 Task: Find a house in Chimichagua, Colombia, for 2 guests from 2nd to 6th September, with self check-in and a price range of 2495 to 20000.
Action: Mouse moved to (422, 136)
Screenshot: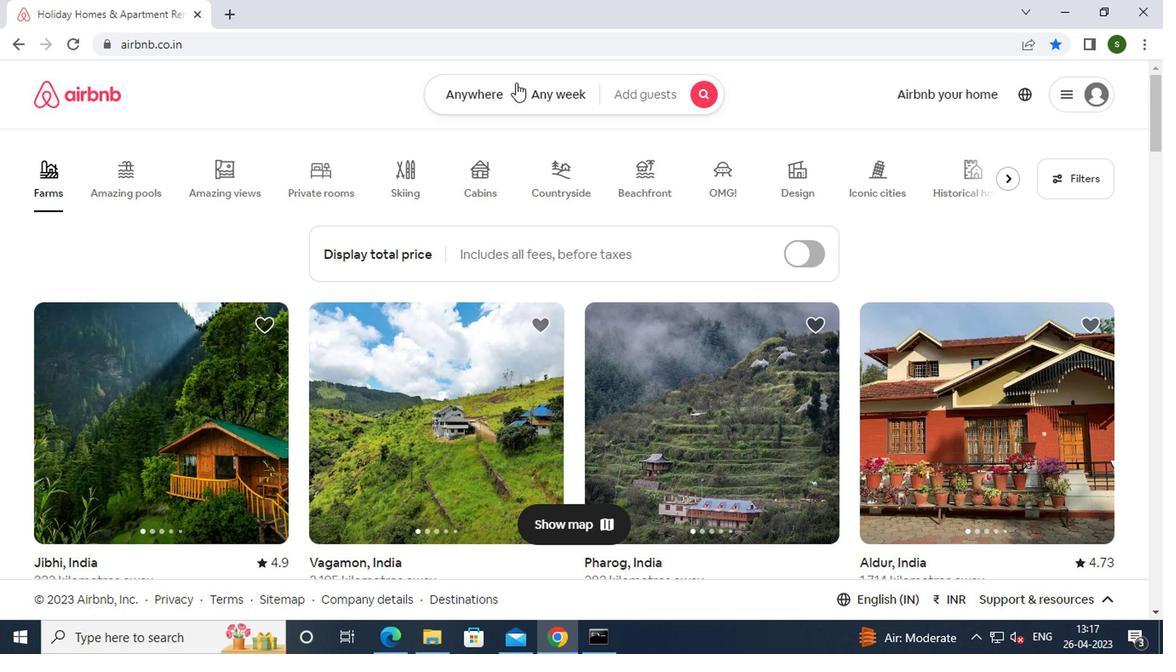 
Action: Mouse pressed left at (422, 136)
Screenshot: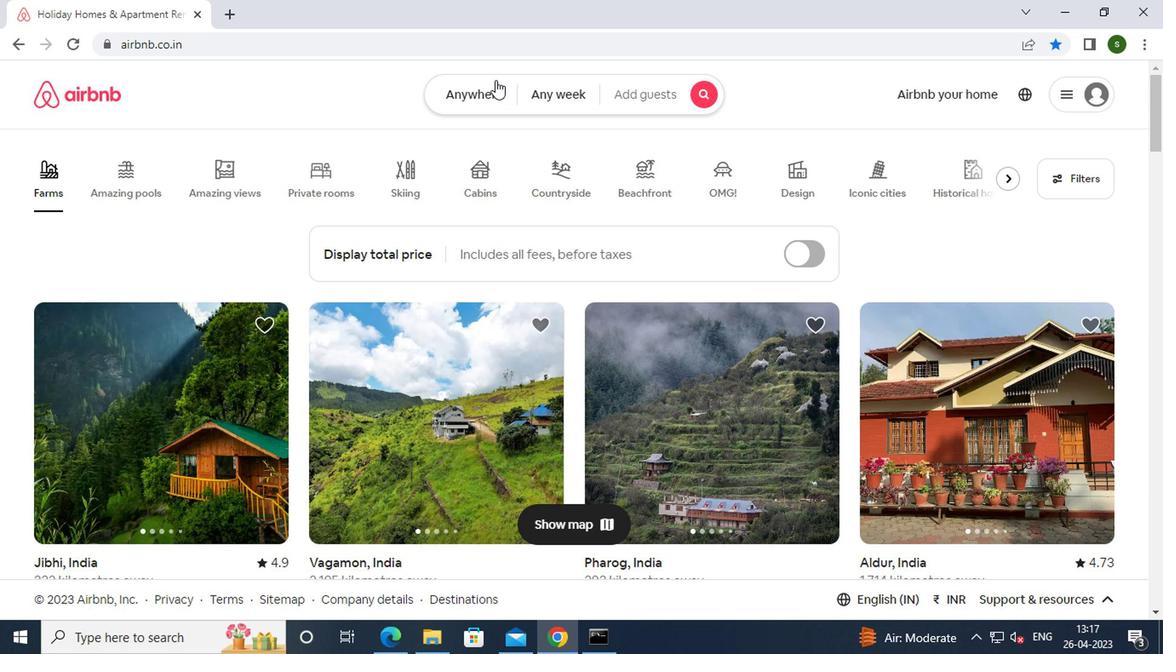 
Action: Mouse moved to (349, 193)
Screenshot: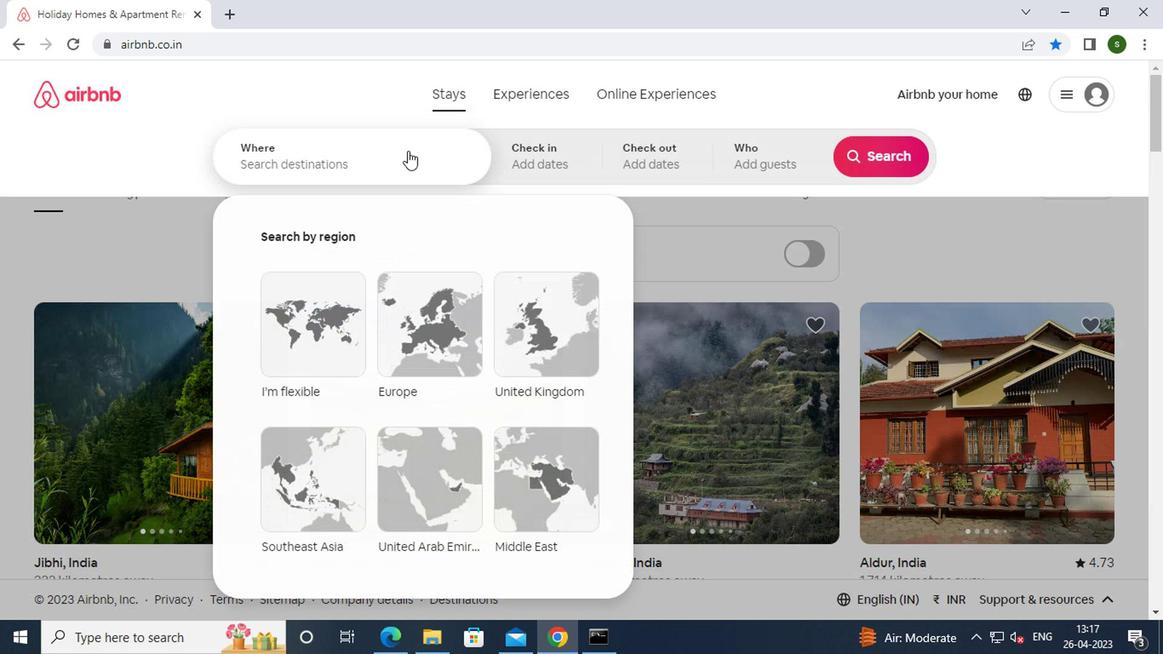 
Action: Mouse pressed left at (349, 193)
Screenshot: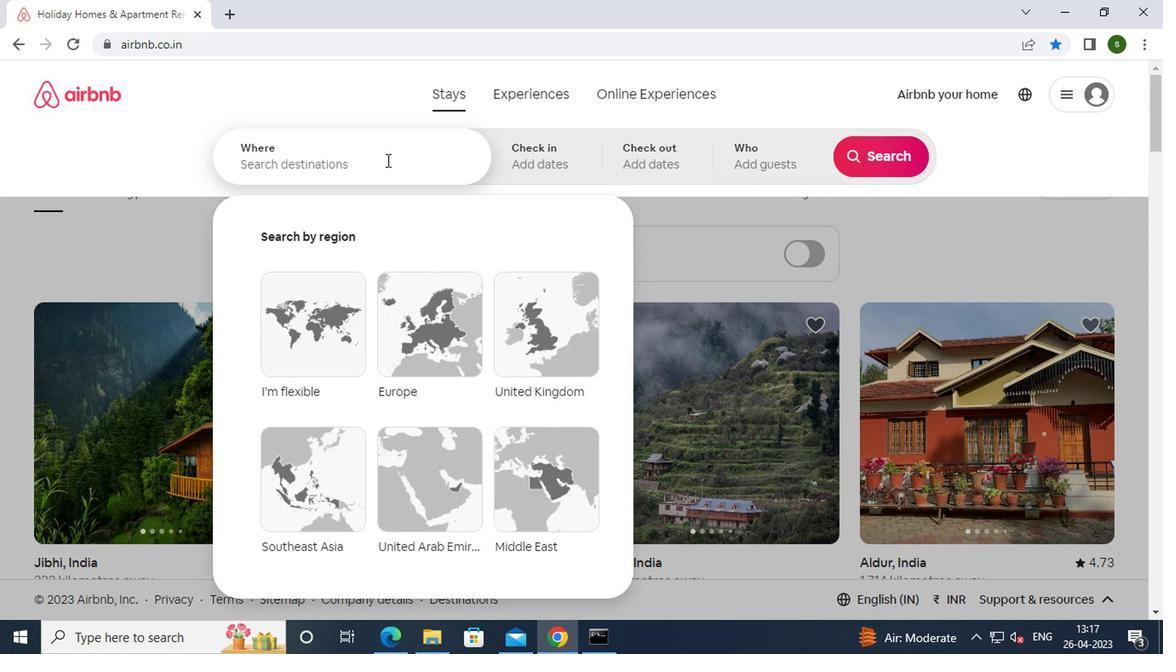
Action: Key pressed c<Key.caps_lock>ho<Key.backspace>imichagua,<Key.space><Key.caps_lock>c<Key.caps_lock>olombia<Key.enter>
Screenshot: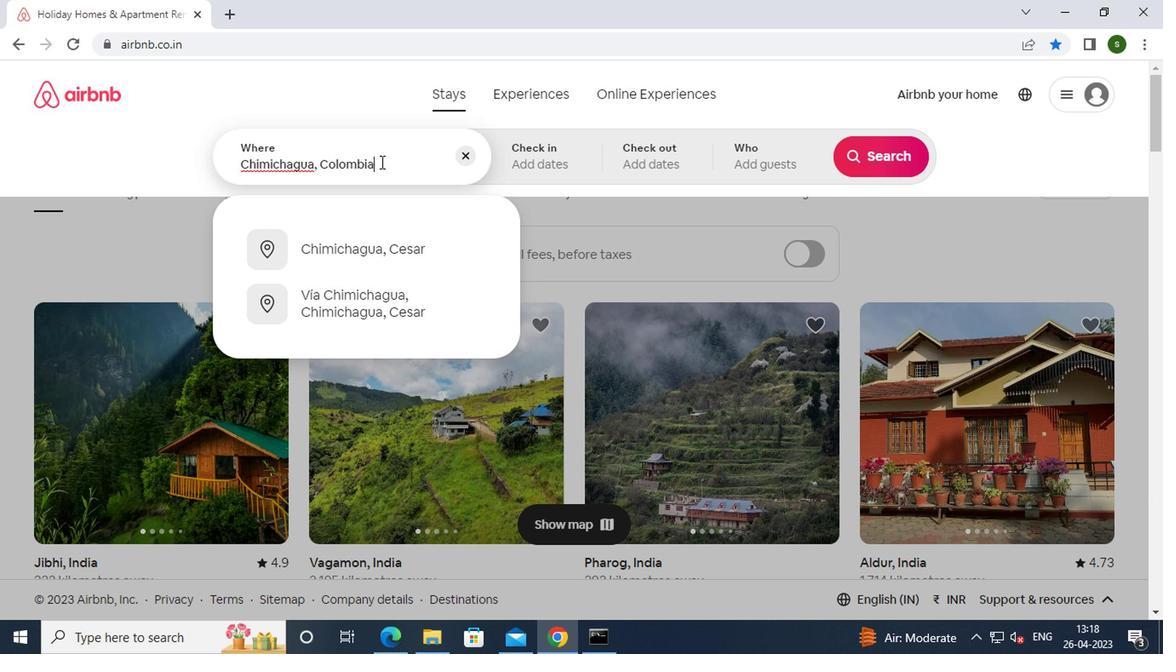 
Action: Mouse moved to (694, 283)
Screenshot: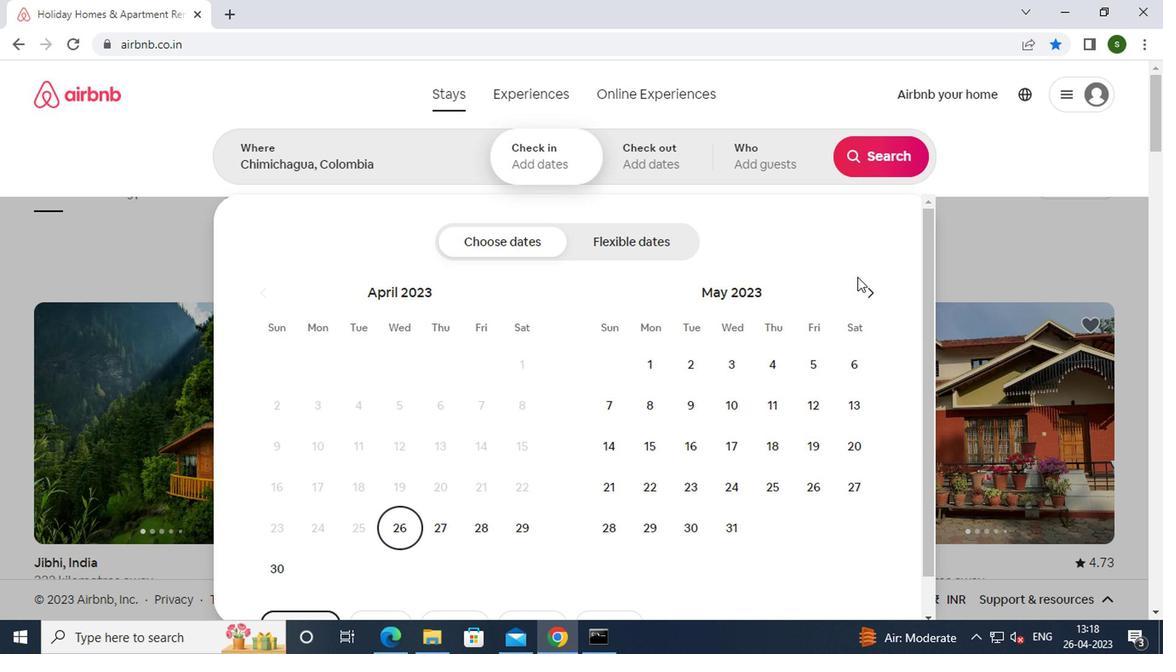 
Action: Mouse pressed left at (694, 283)
Screenshot: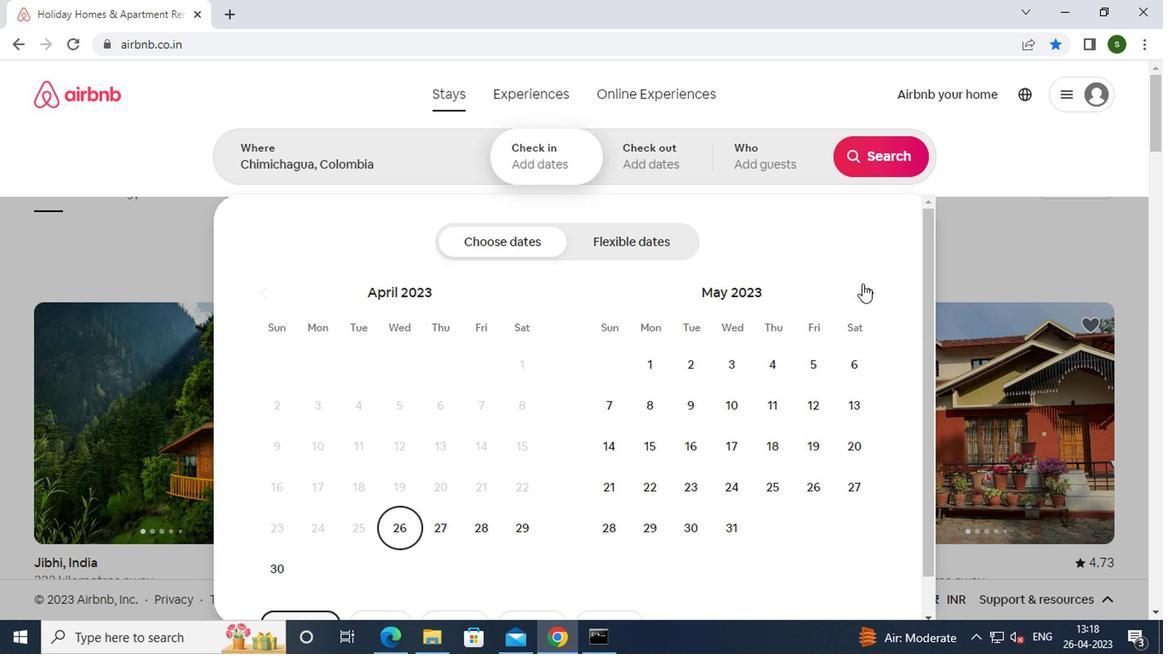 
Action: Mouse pressed left at (694, 283)
Screenshot: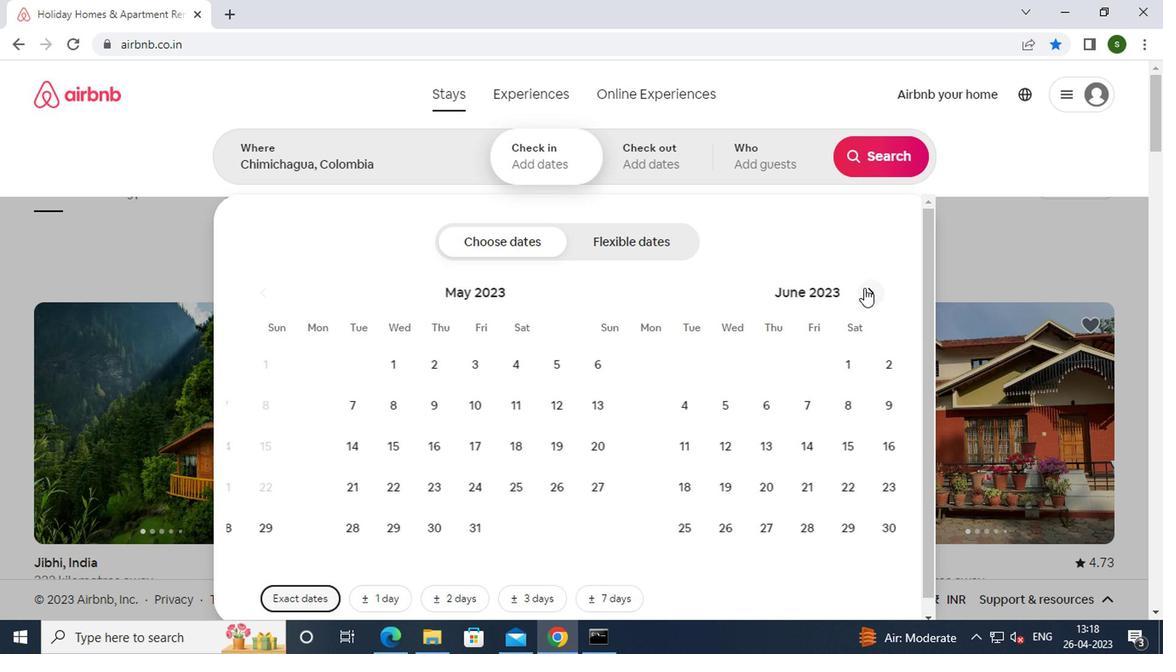 
Action: Mouse pressed left at (694, 283)
Screenshot: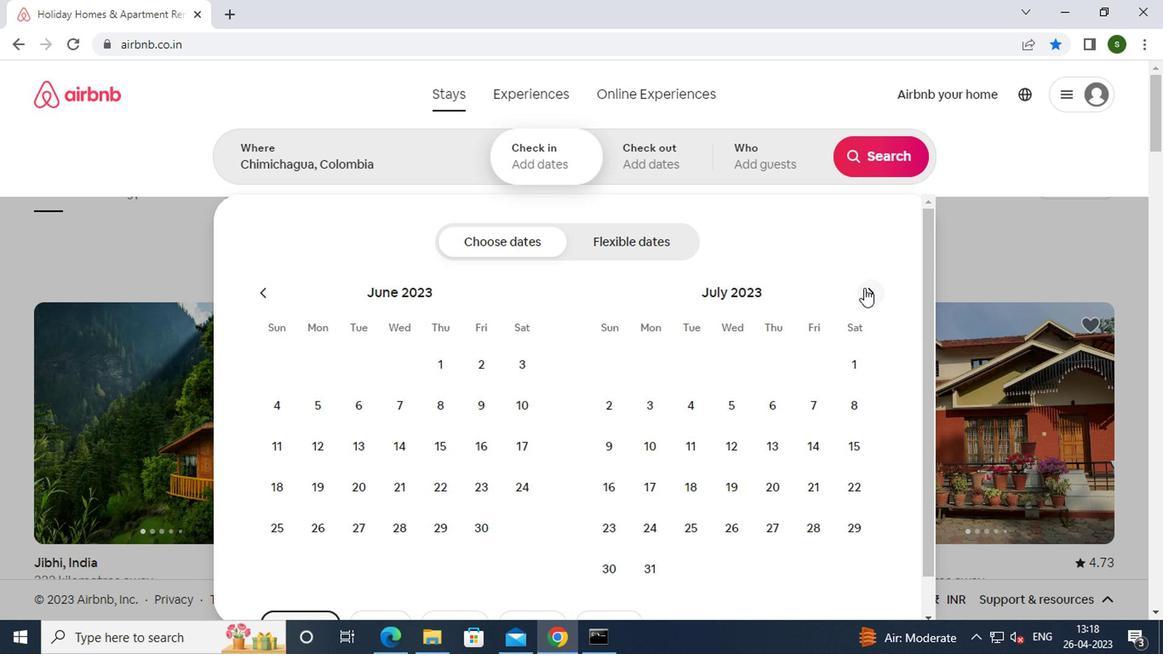 
Action: Mouse pressed left at (694, 283)
Screenshot: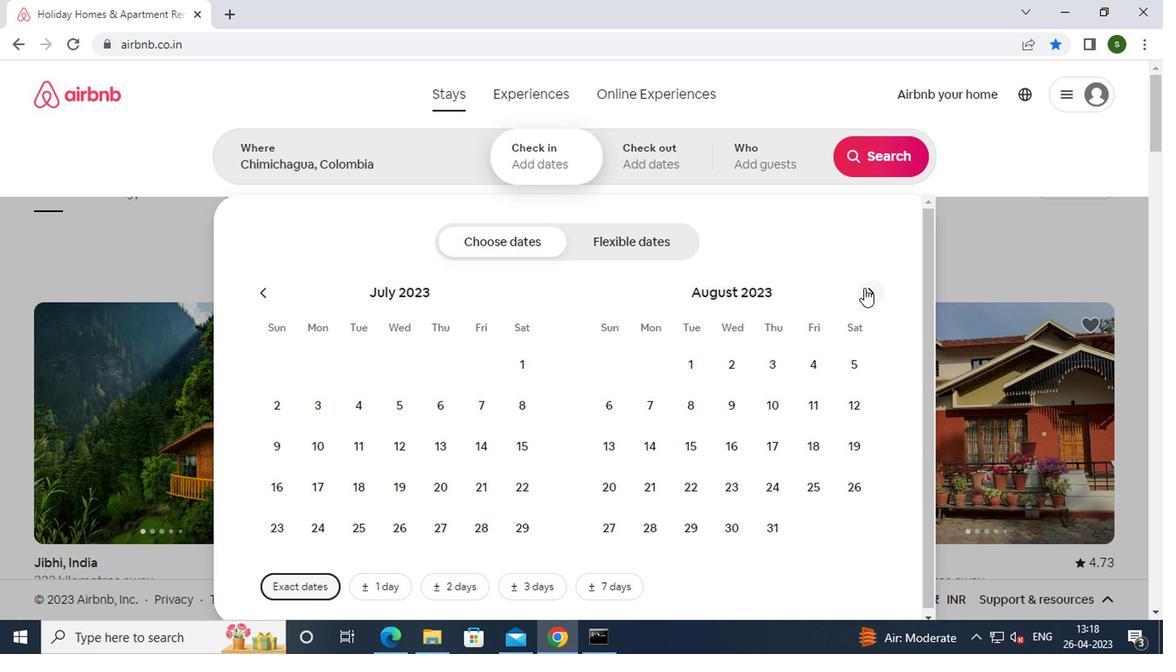 
Action: Mouse moved to (691, 332)
Screenshot: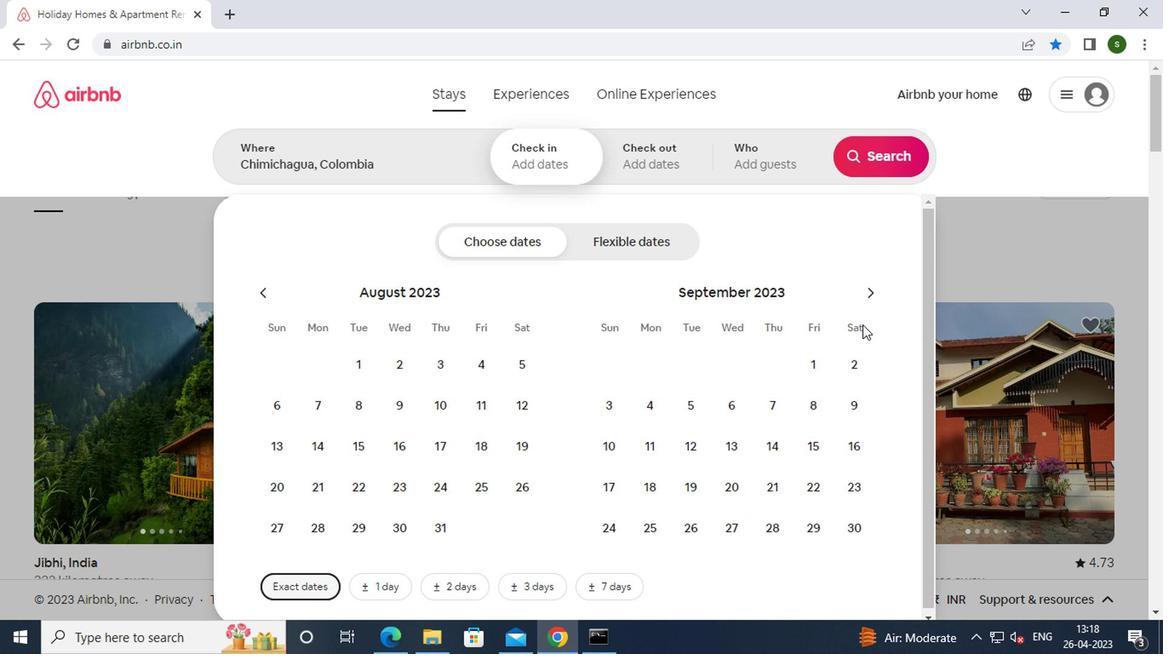 
Action: Mouse pressed left at (691, 332)
Screenshot: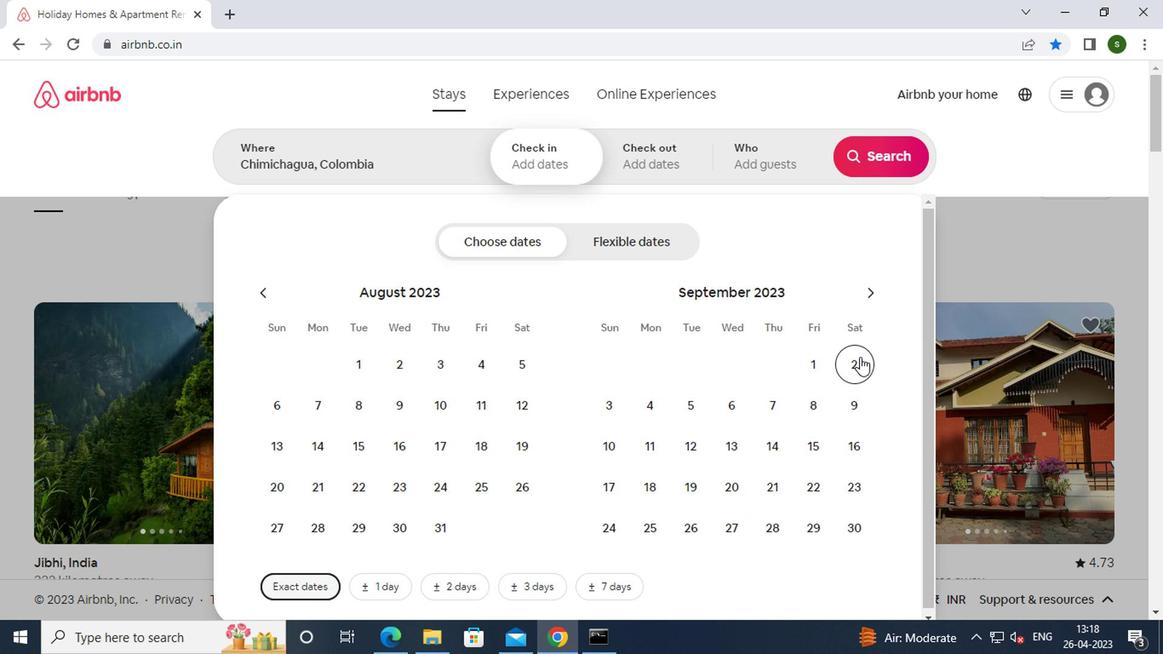
Action: Mouse moved to (609, 368)
Screenshot: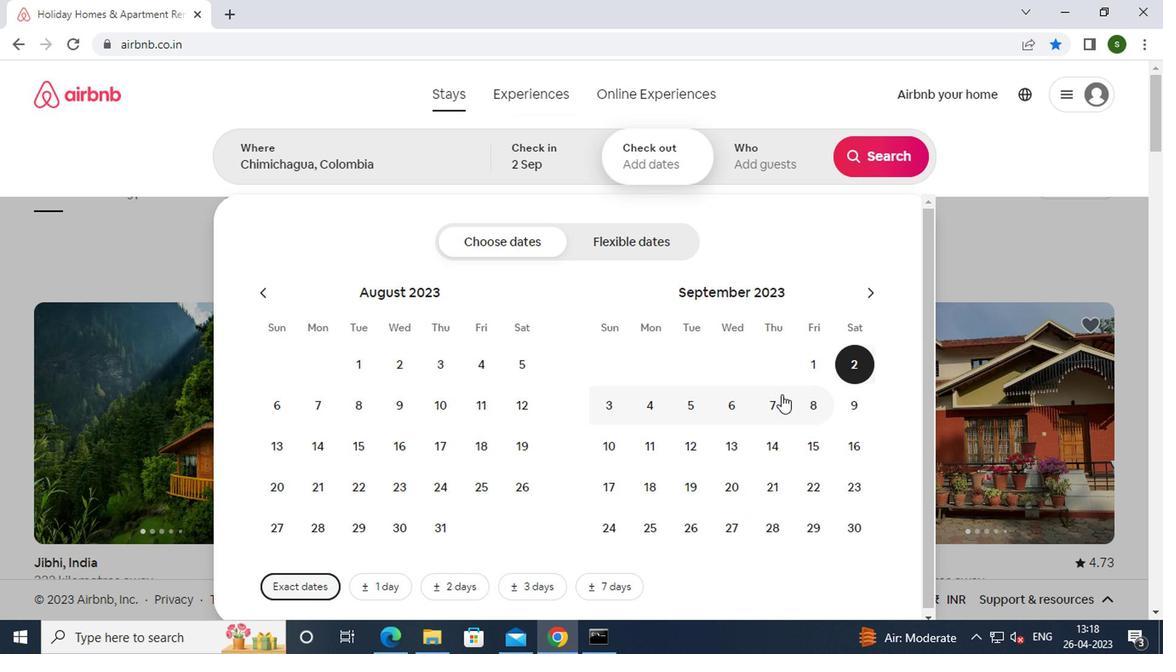 
Action: Mouse pressed left at (609, 368)
Screenshot: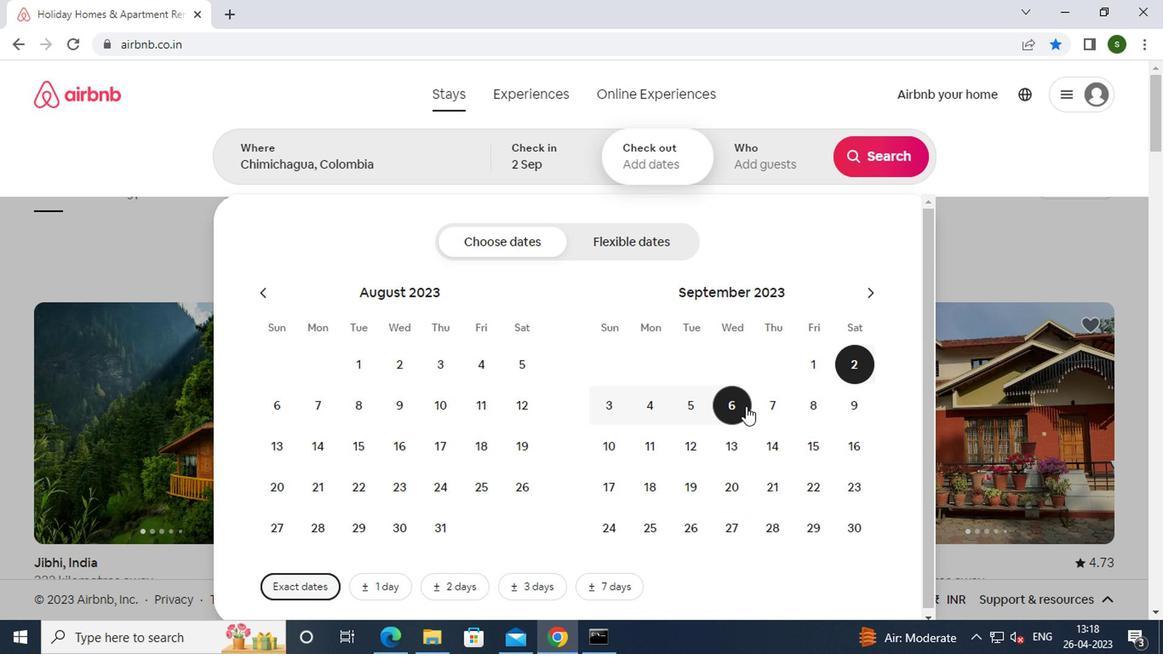 
Action: Mouse moved to (616, 198)
Screenshot: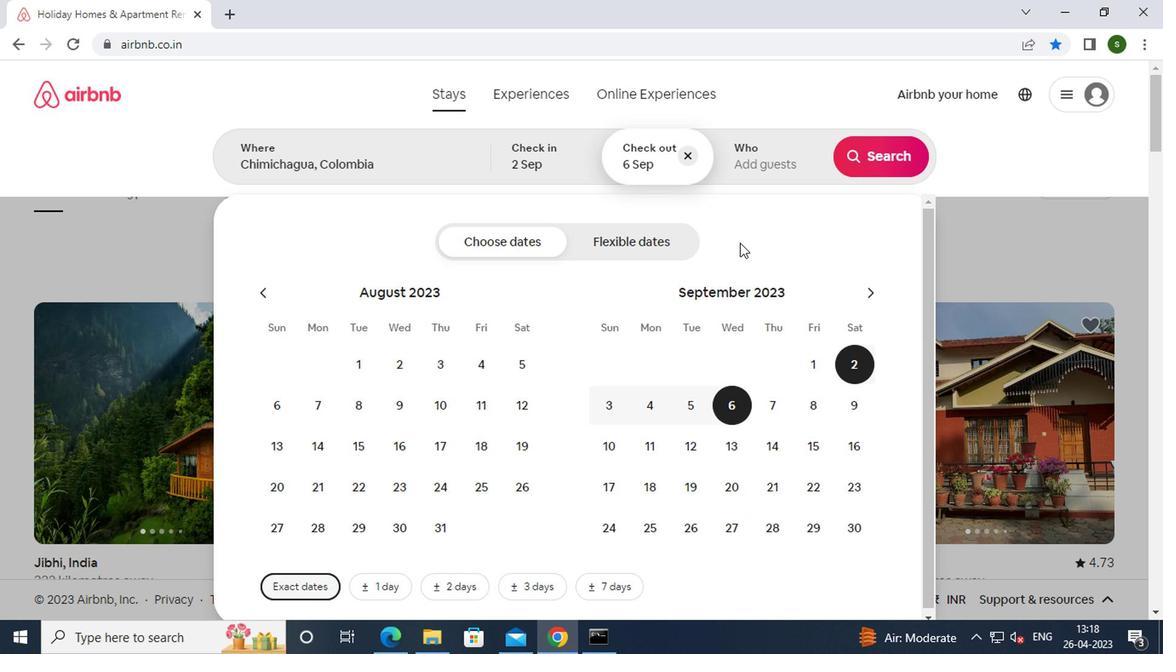 
Action: Mouse pressed left at (616, 198)
Screenshot: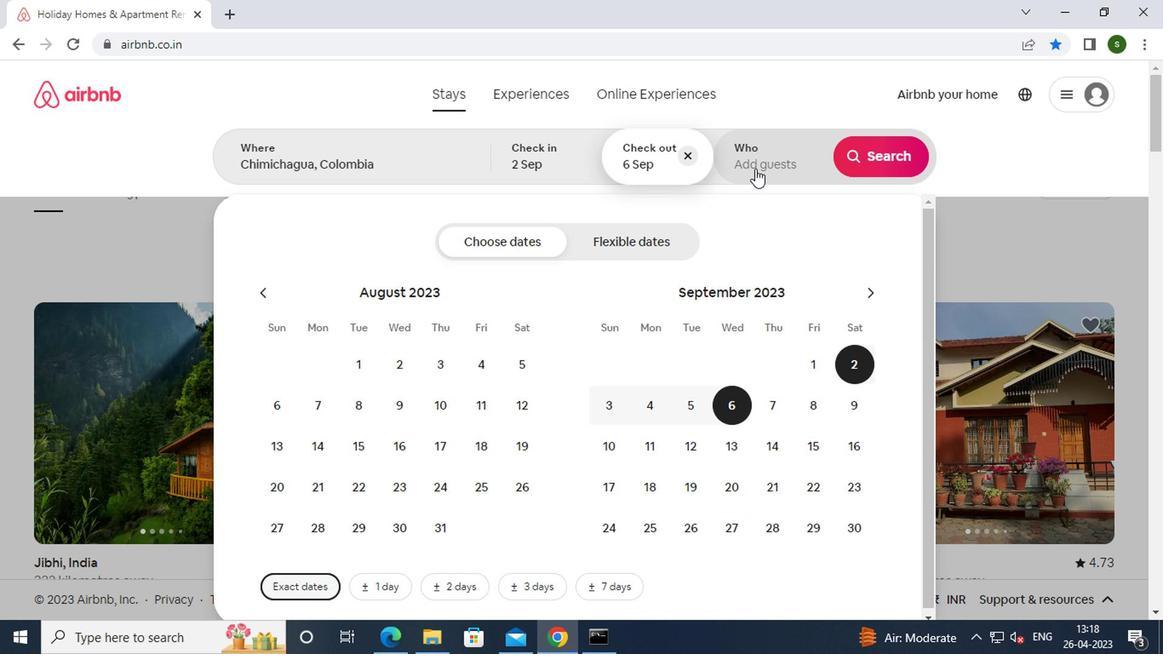 
Action: Mouse moved to (709, 250)
Screenshot: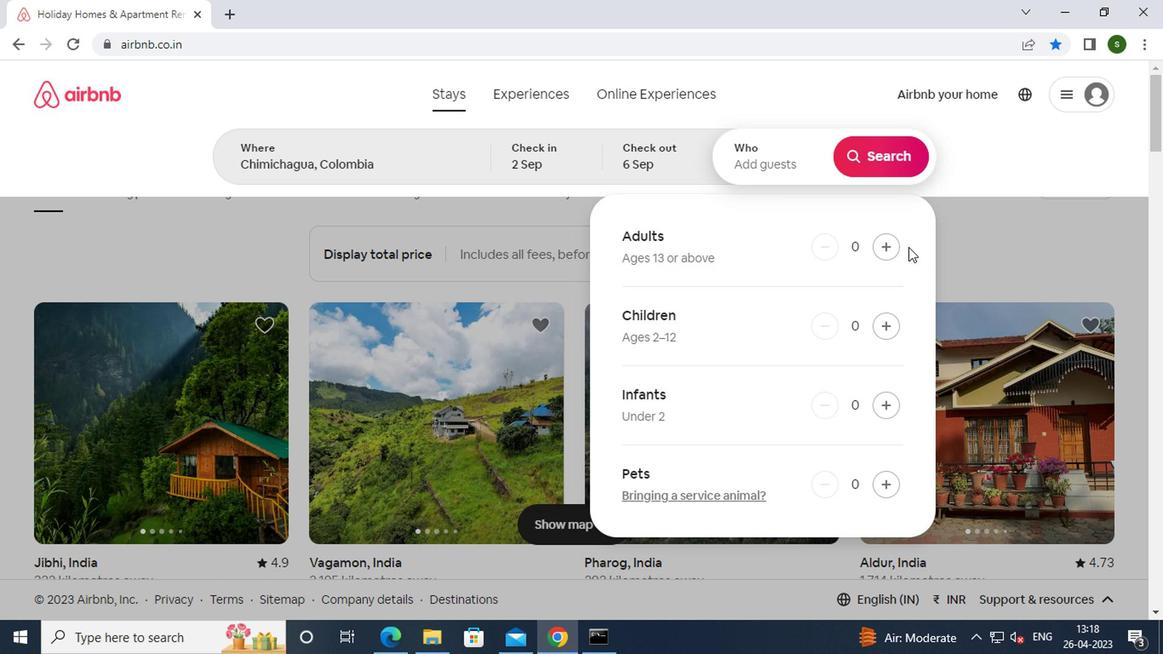 
Action: Mouse pressed left at (709, 250)
Screenshot: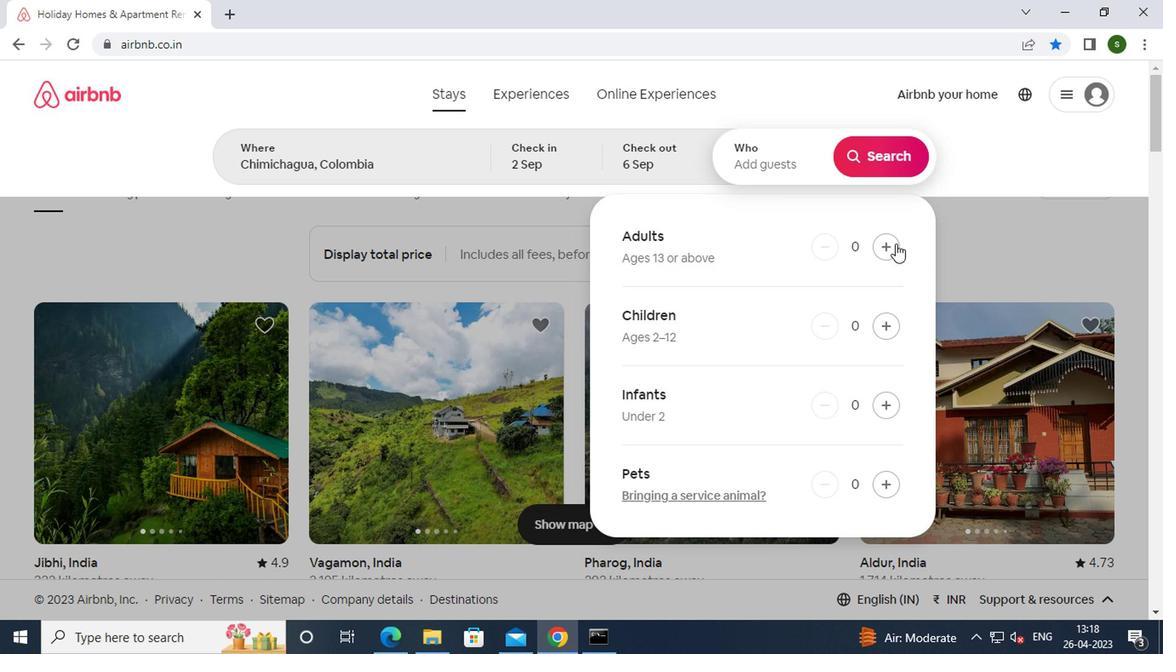 
Action: Mouse pressed left at (709, 250)
Screenshot: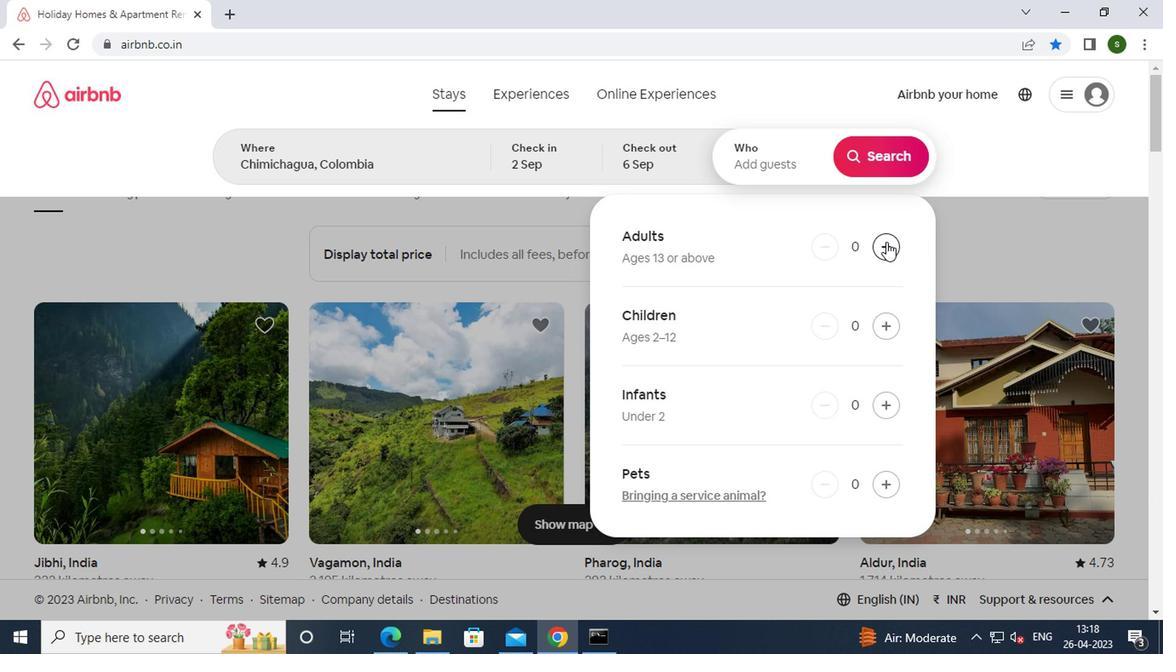 
Action: Mouse moved to (684, 192)
Screenshot: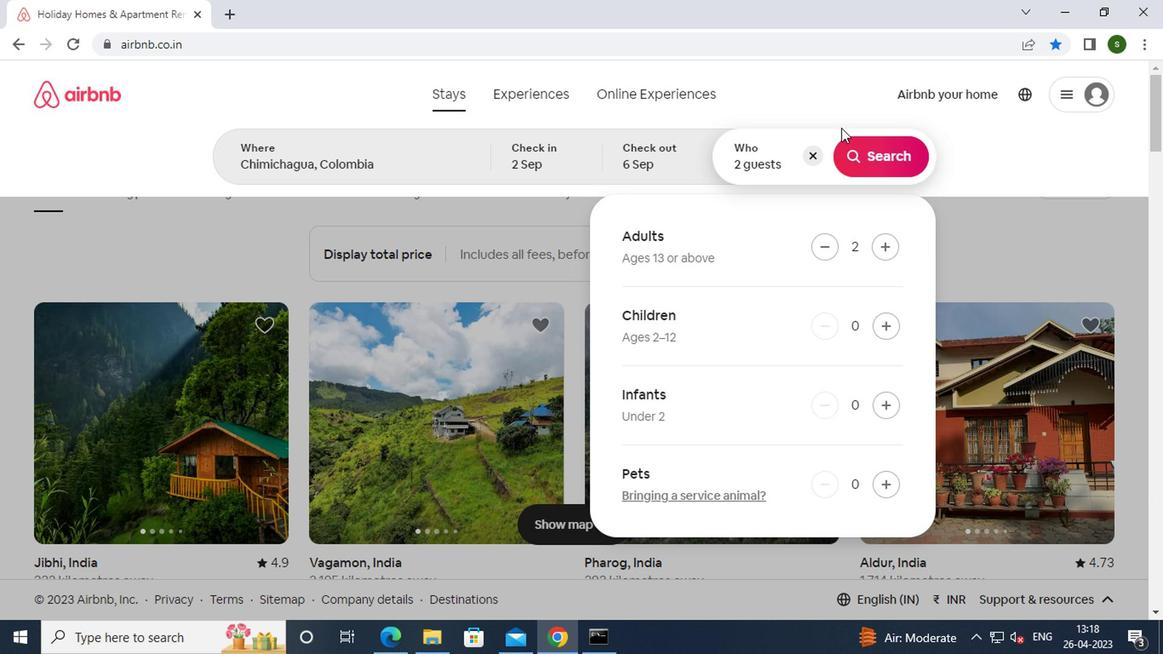 
Action: Mouse pressed left at (684, 192)
Screenshot: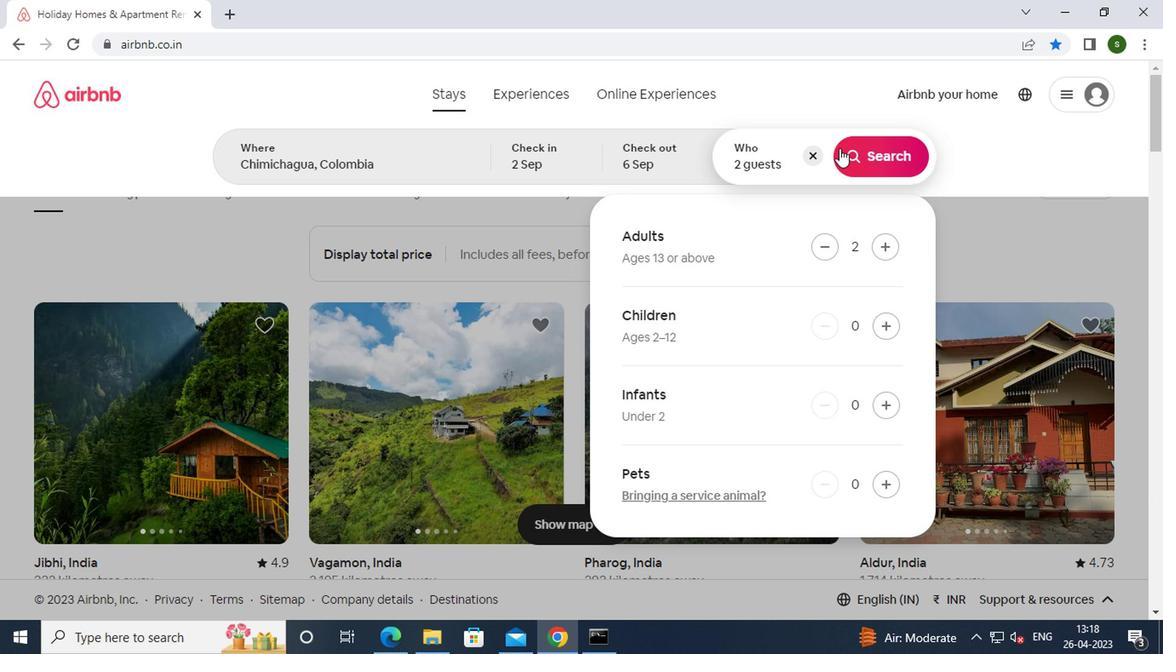
Action: Mouse moved to (848, 201)
Screenshot: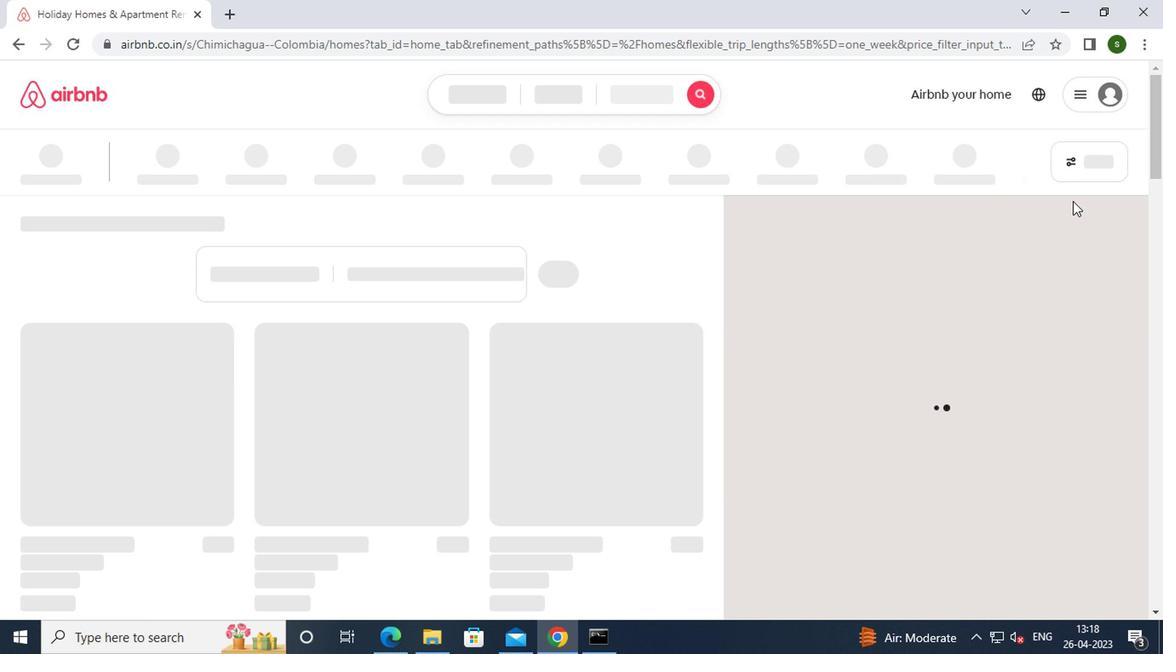 
Action: Mouse pressed left at (848, 201)
Screenshot: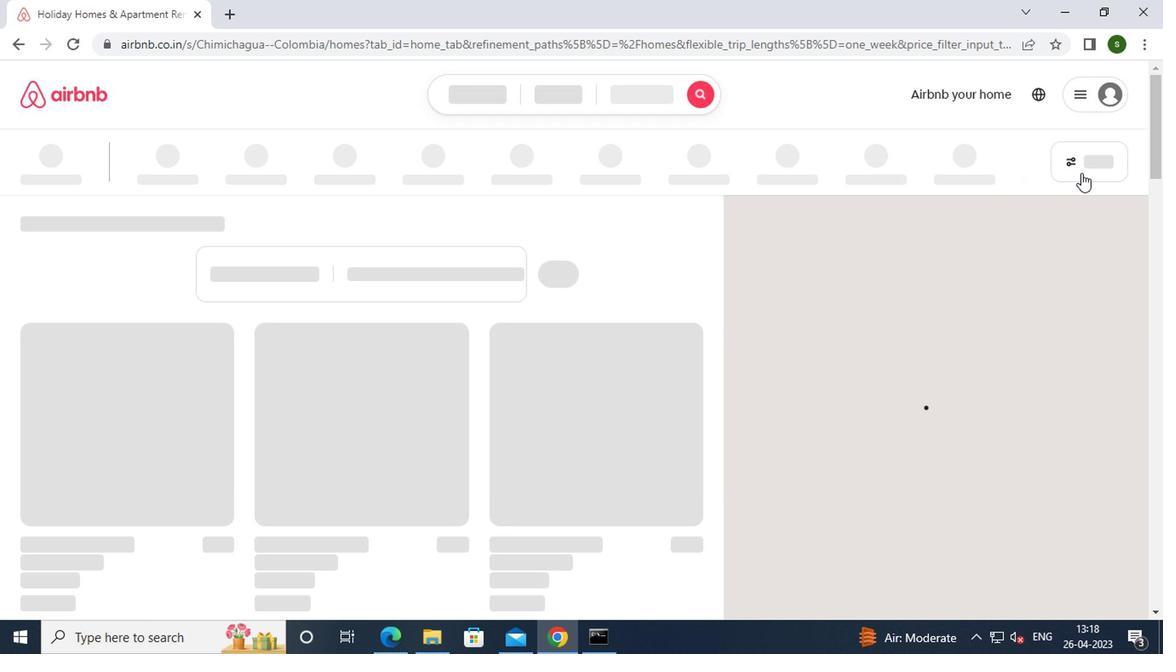 
Action: Mouse moved to (847, 199)
Screenshot: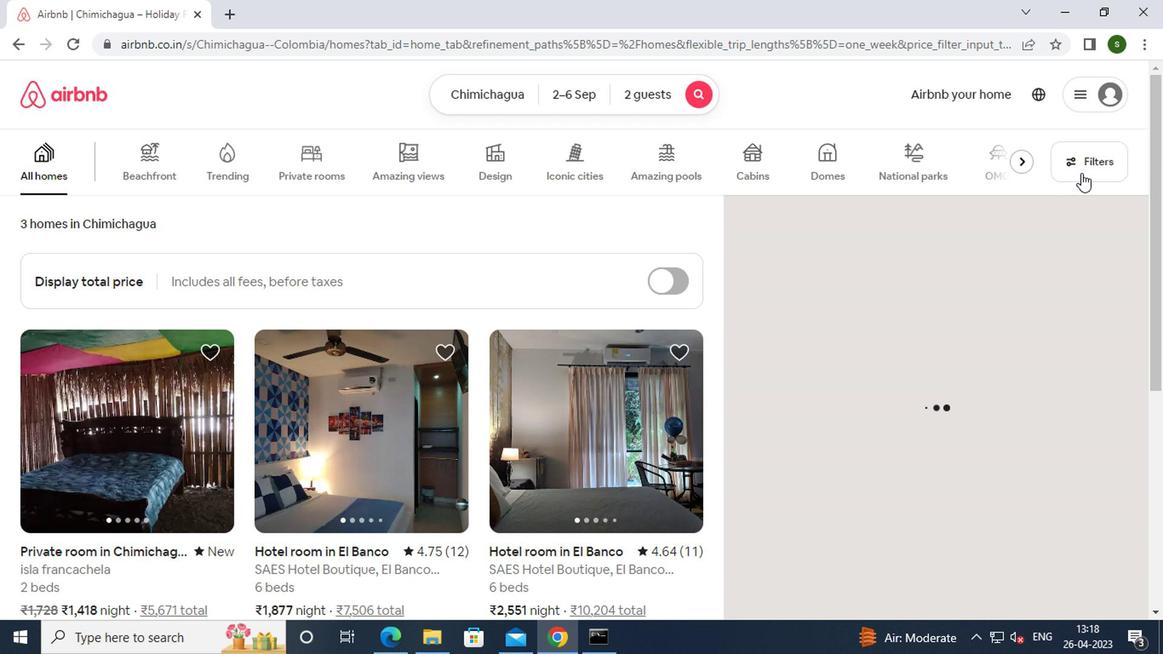 
Action: Mouse pressed left at (847, 199)
Screenshot: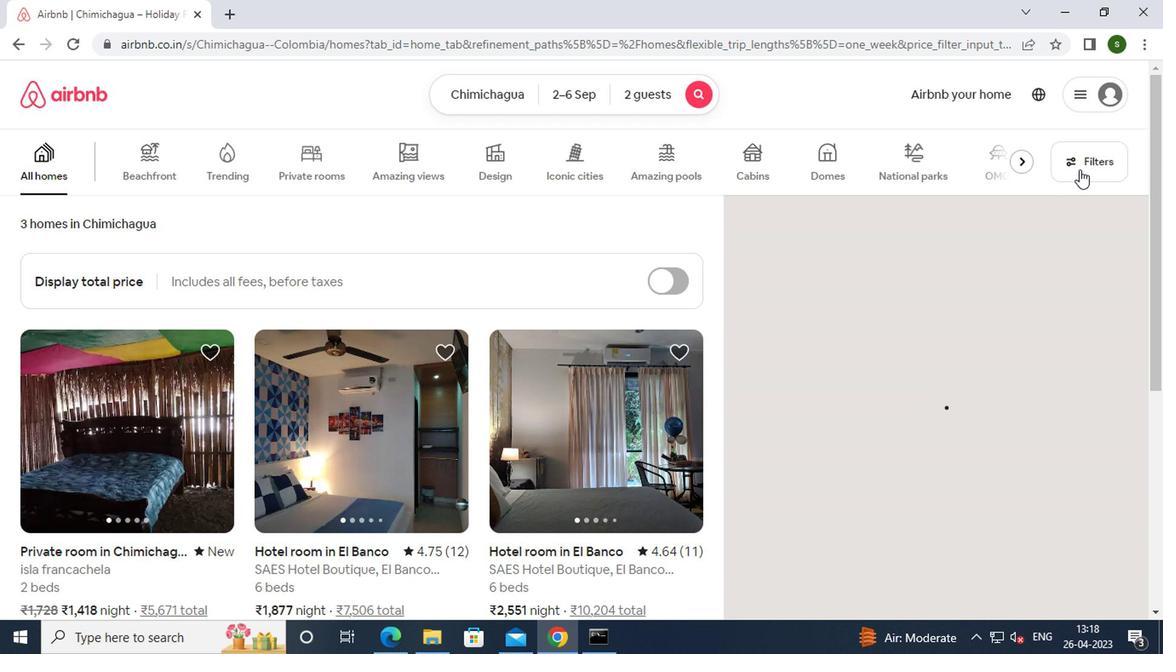 
Action: Mouse moved to (463, 335)
Screenshot: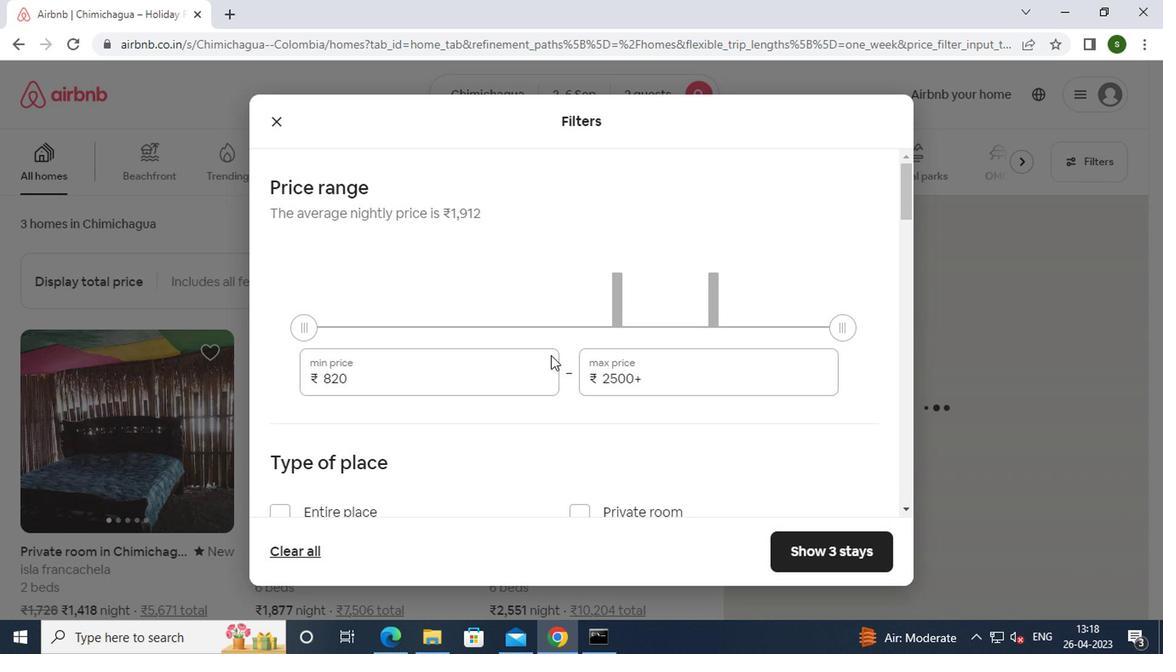 
Action: Mouse pressed left at (463, 335)
Screenshot: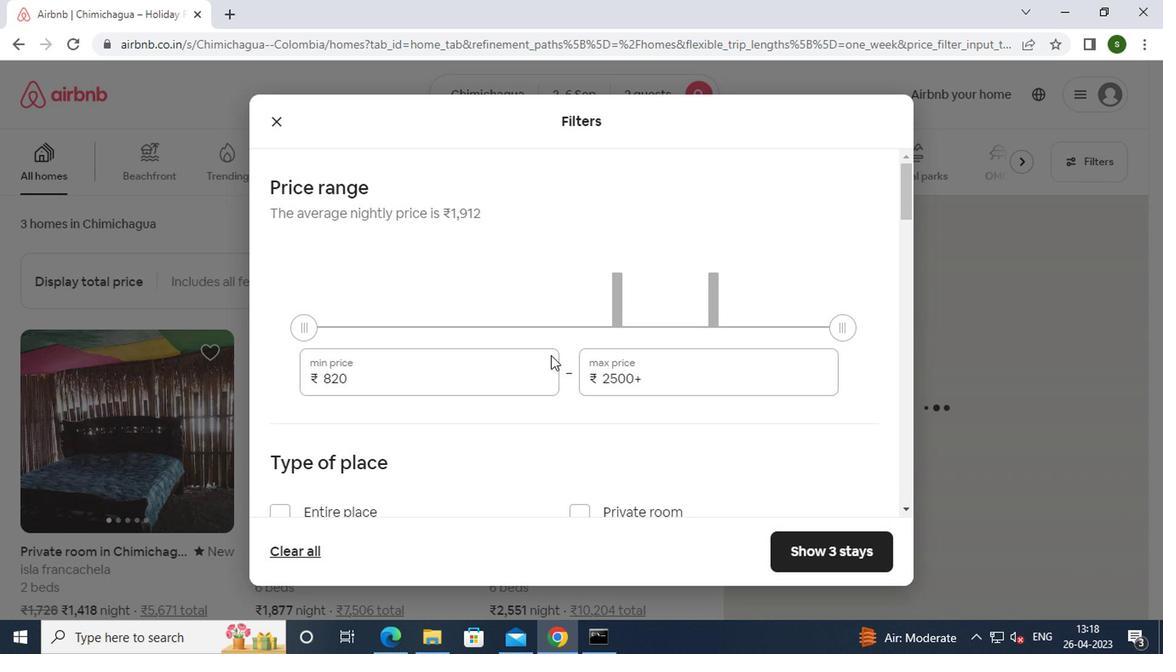 
Action: Mouse moved to (461, 341)
Screenshot: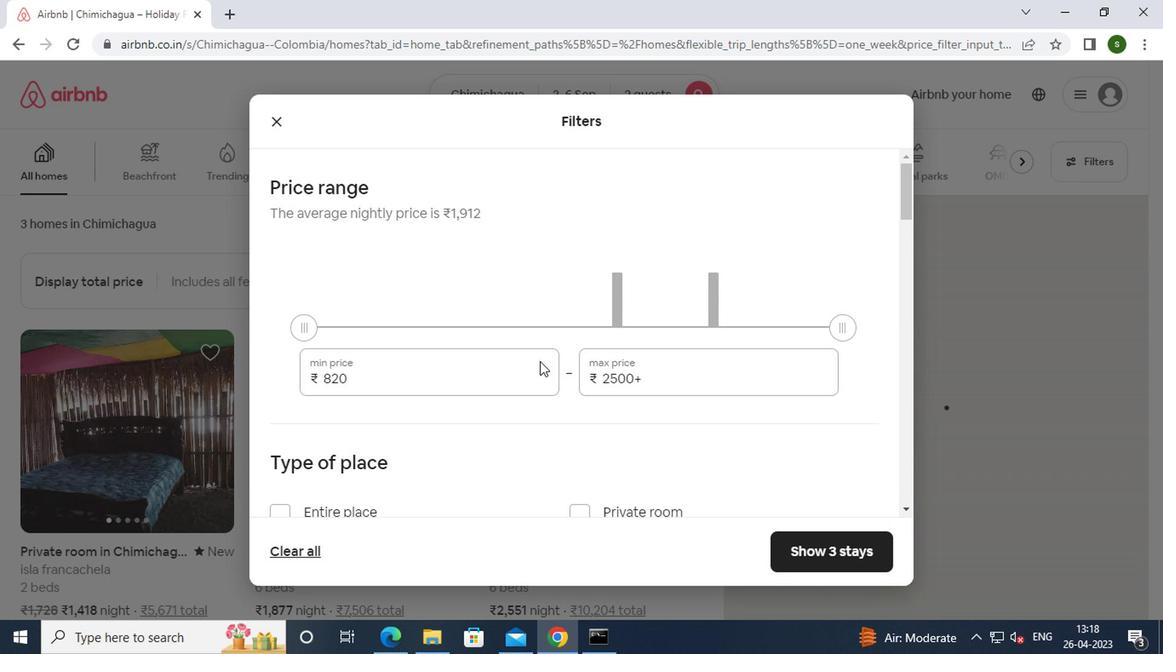 
Action: Key pressed <Key.backspace><Key.backspace><Key.backspace><Key.backspace><Key.backspace><Key.backspace><Key.backspace><Key.backspace>15000
Screenshot: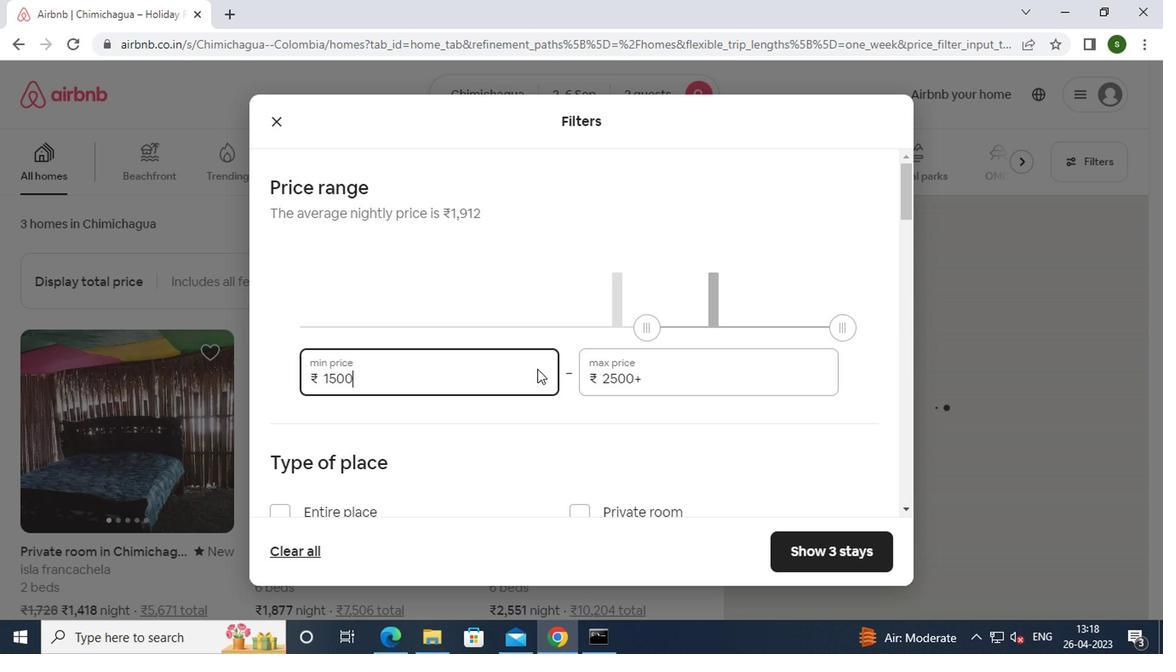 
Action: Mouse moved to (578, 340)
Screenshot: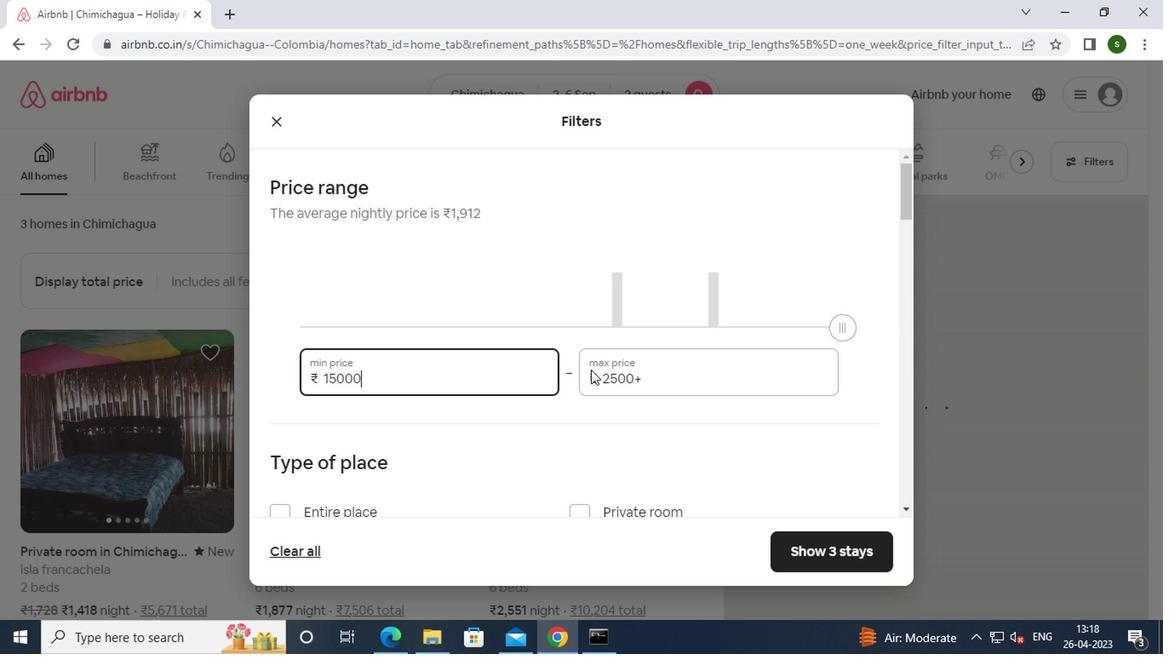 
Action: Mouse pressed left at (578, 340)
Screenshot: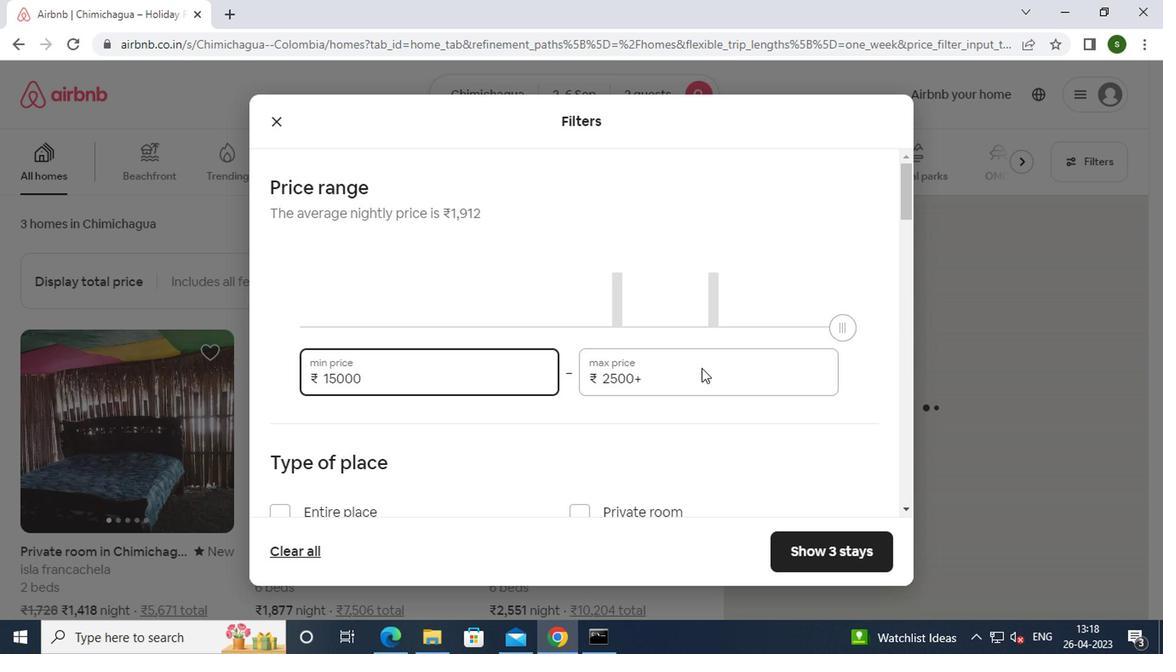 
Action: Mouse moved to (577, 349)
Screenshot: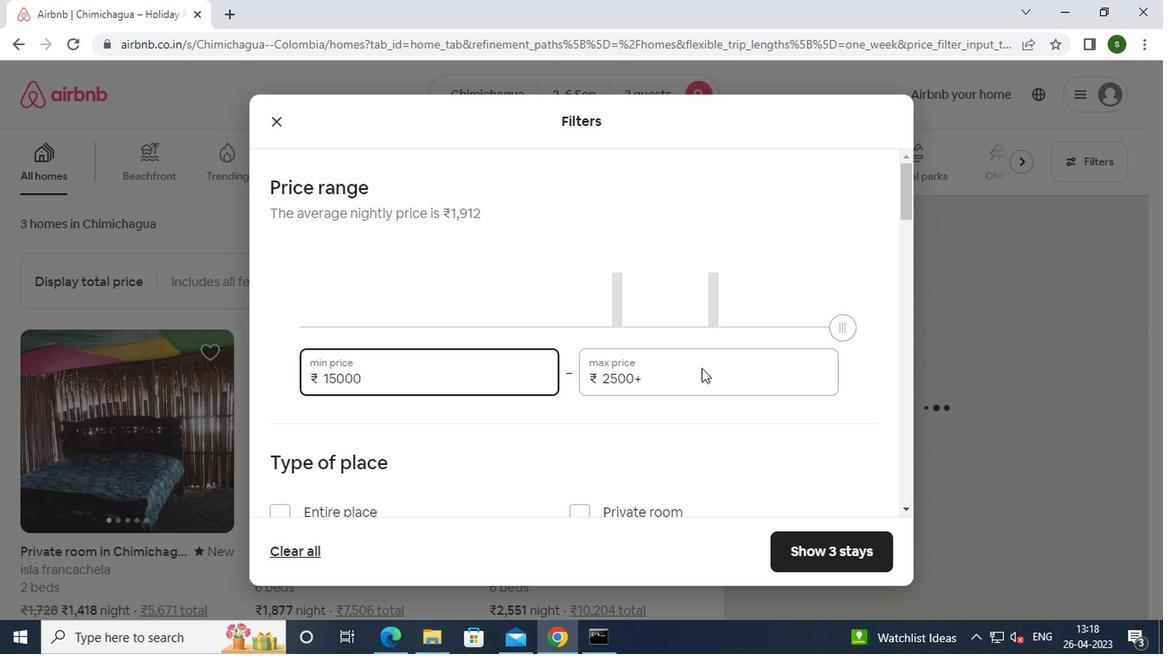 
Action: Key pressed <Key.backspace><Key.backspace><Key.backspace><Key.backspace><Key.backspace><Key.backspace><Key.backspace><Key.backspace><Key.backspace><Key.backspace><Key.backspace>20000
Screenshot: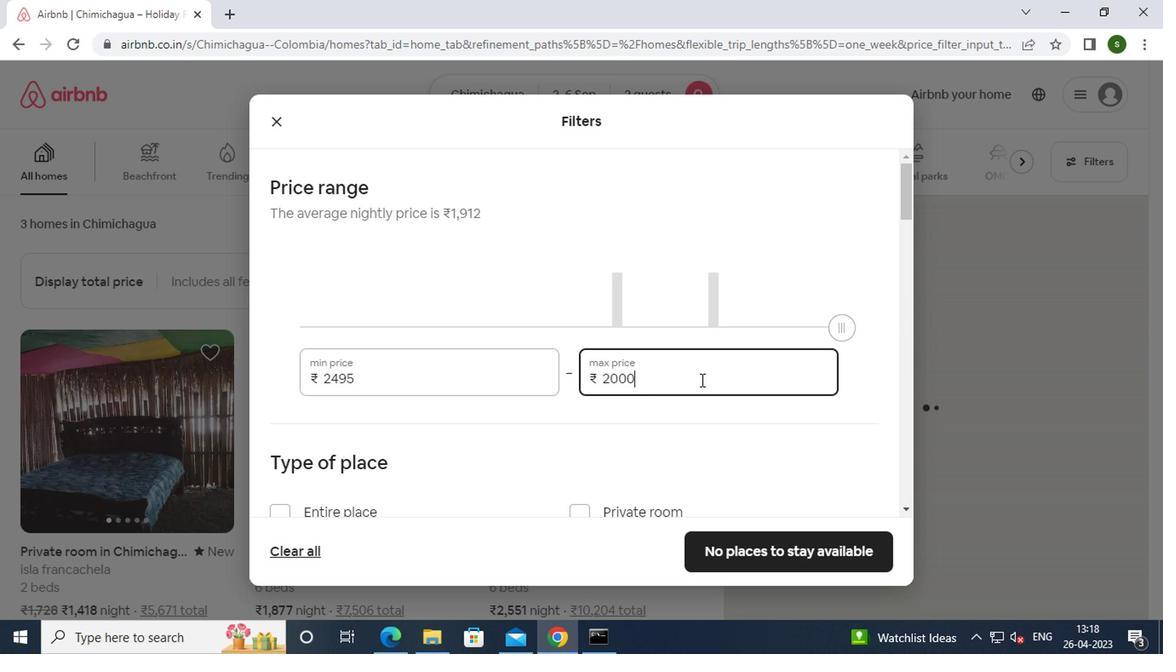 
Action: Mouse moved to (502, 380)
Screenshot: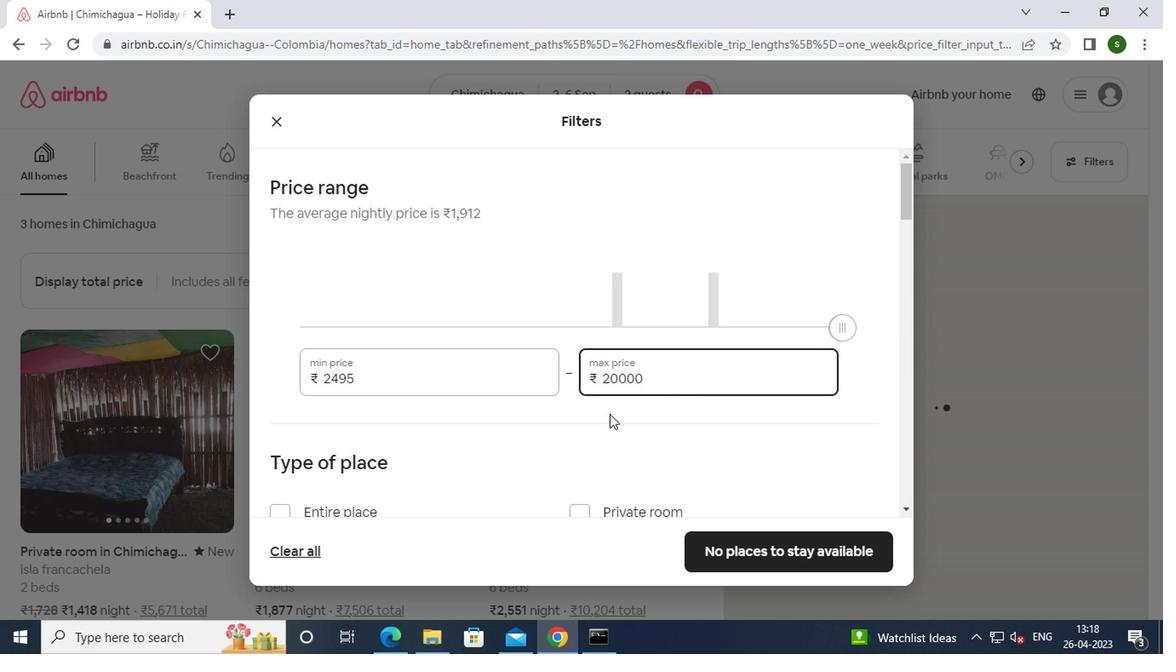
Action: Mouse scrolled (502, 379) with delta (0, 0)
Screenshot: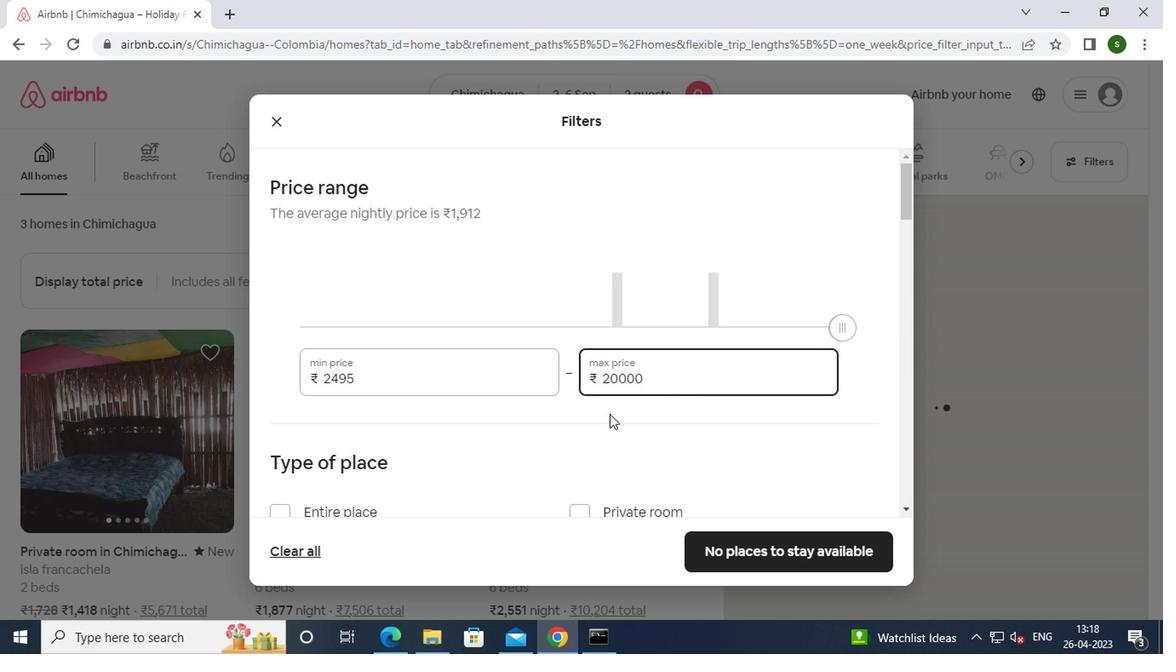 
Action: Mouse moved to (501, 380)
Screenshot: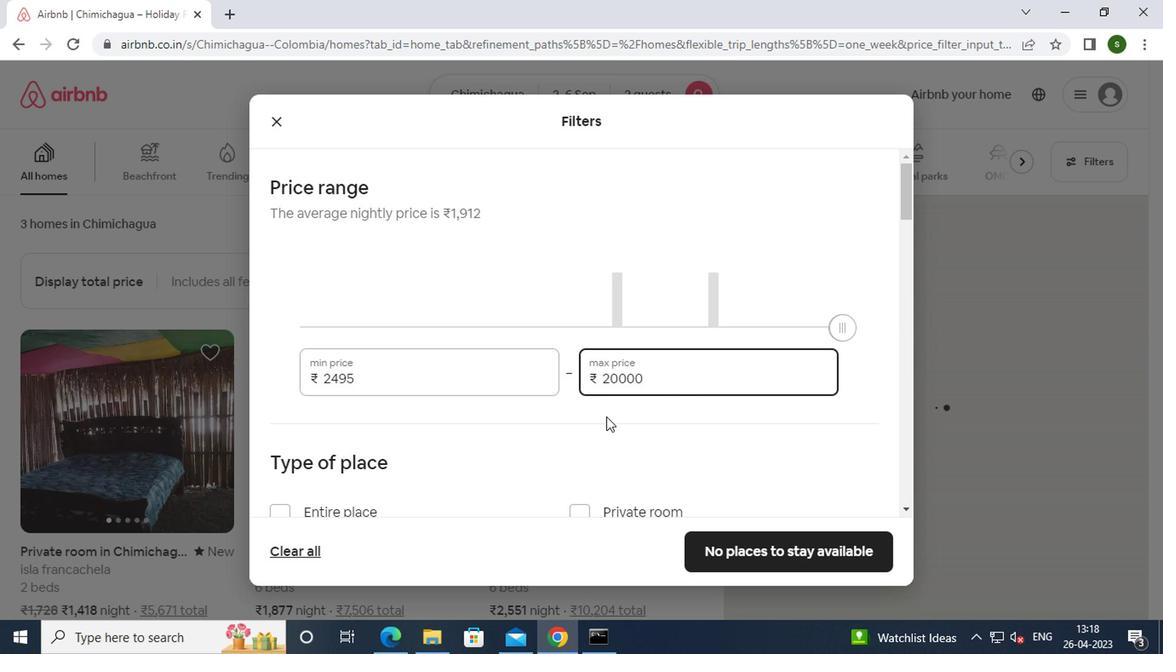 
Action: Mouse scrolled (501, 380) with delta (0, 0)
Screenshot: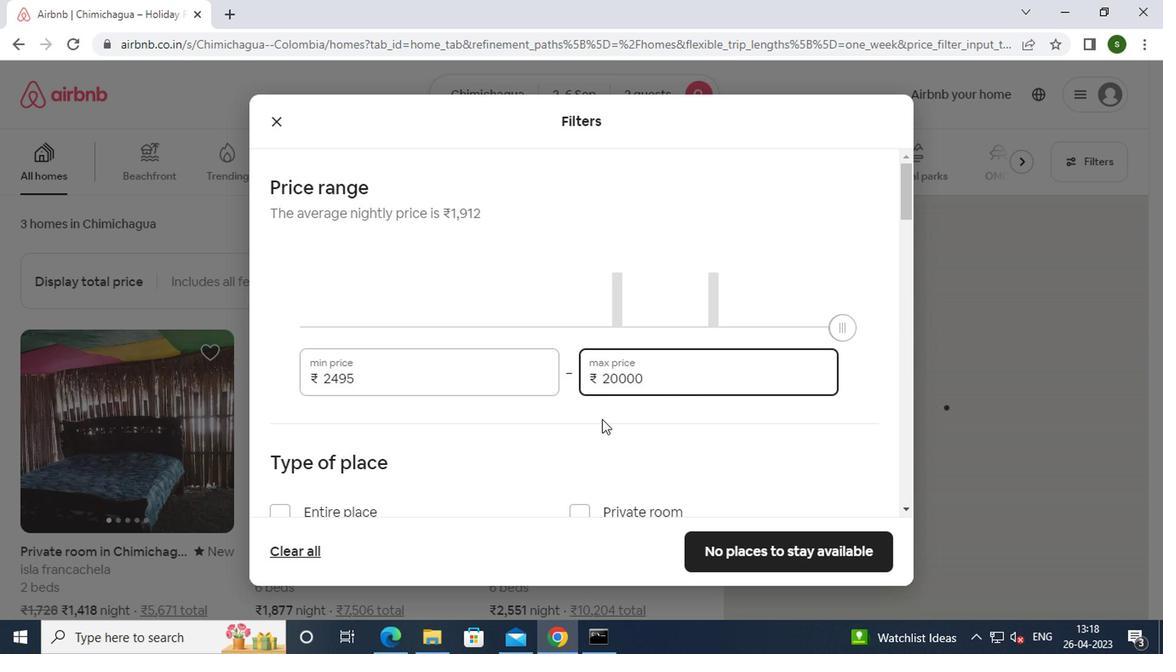 
Action: Mouse moved to (316, 333)
Screenshot: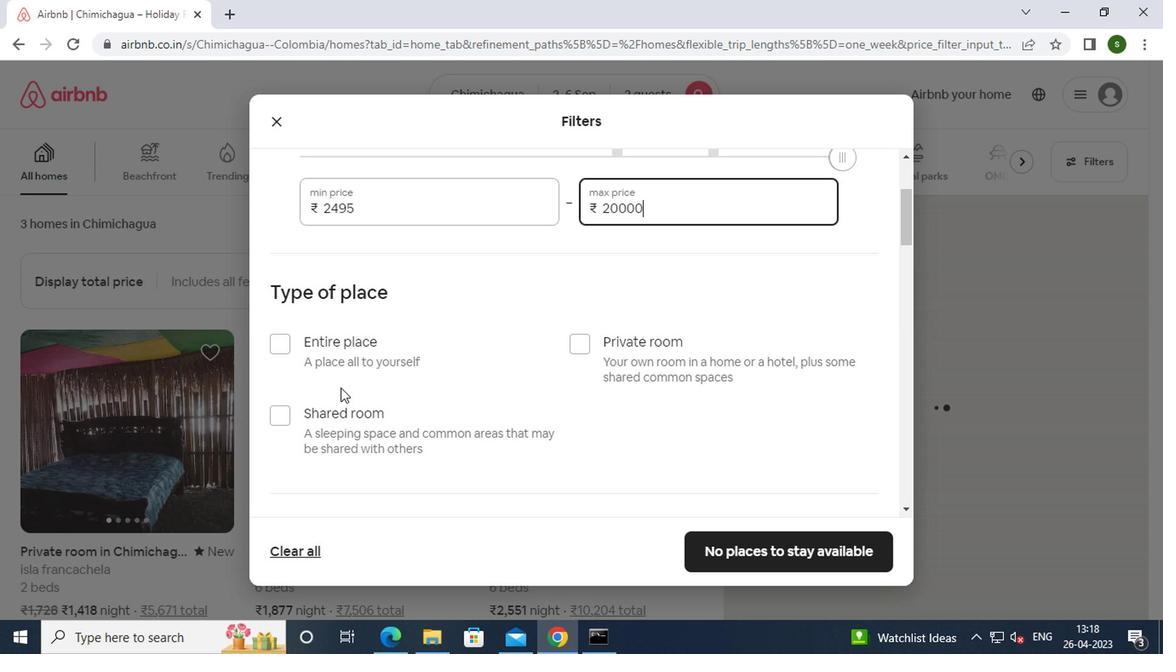 
Action: Mouse pressed left at (316, 333)
Screenshot: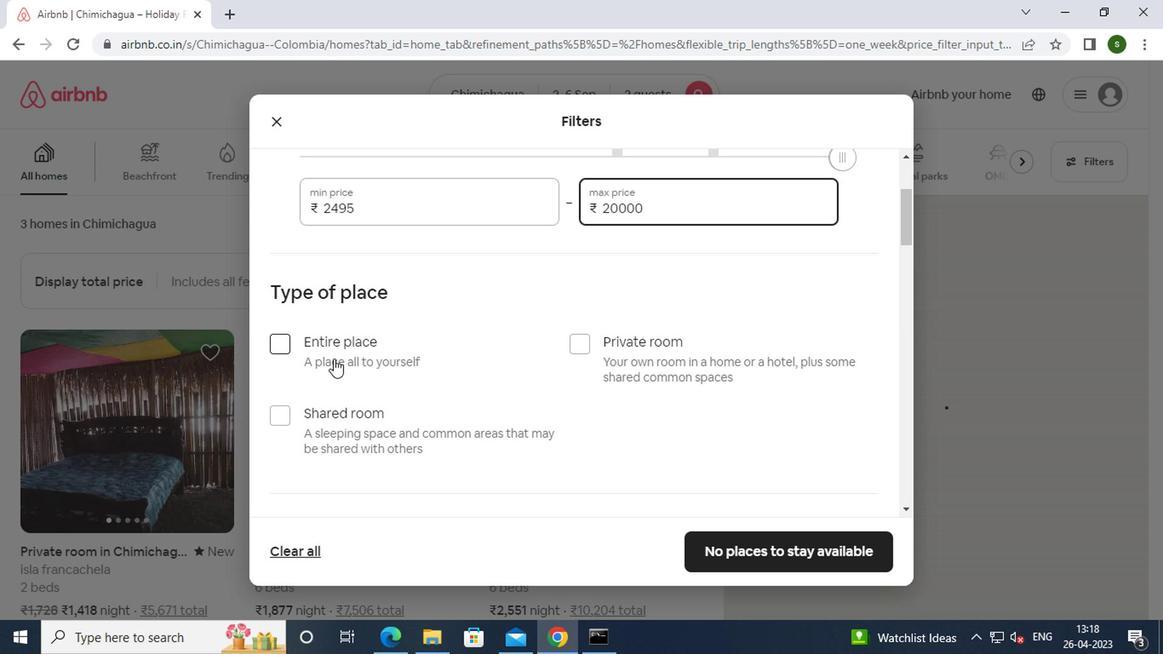 
Action: Mouse moved to (417, 318)
Screenshot: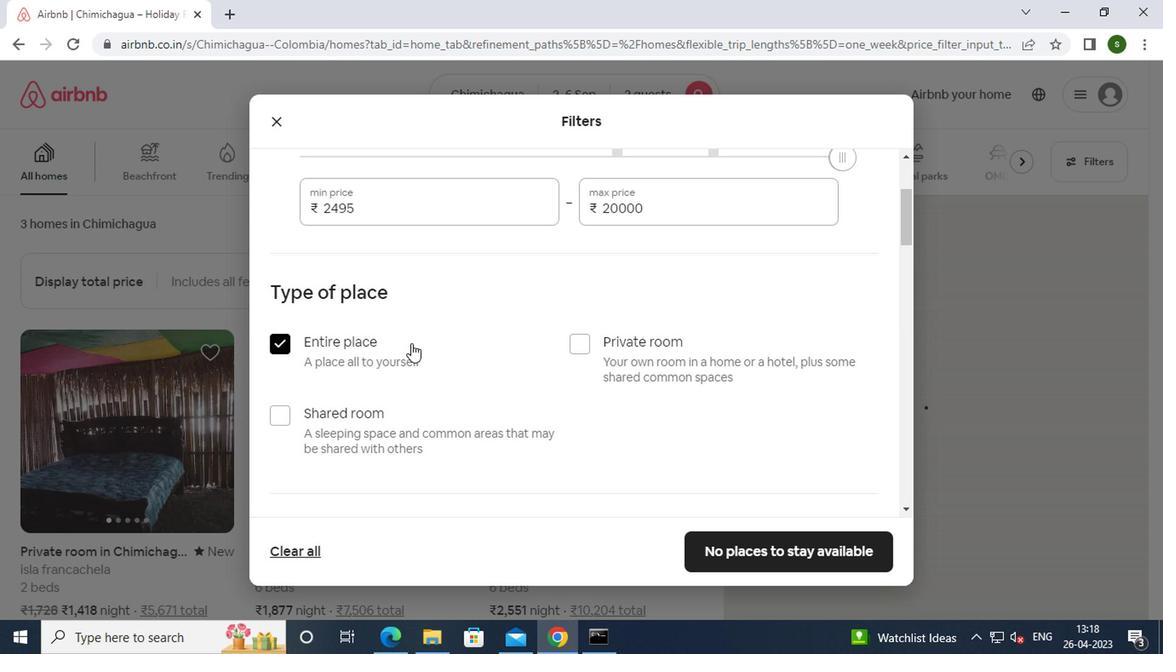
Action: Mouse scrolled (417, 318) with delta (0, 0)
Screenshot: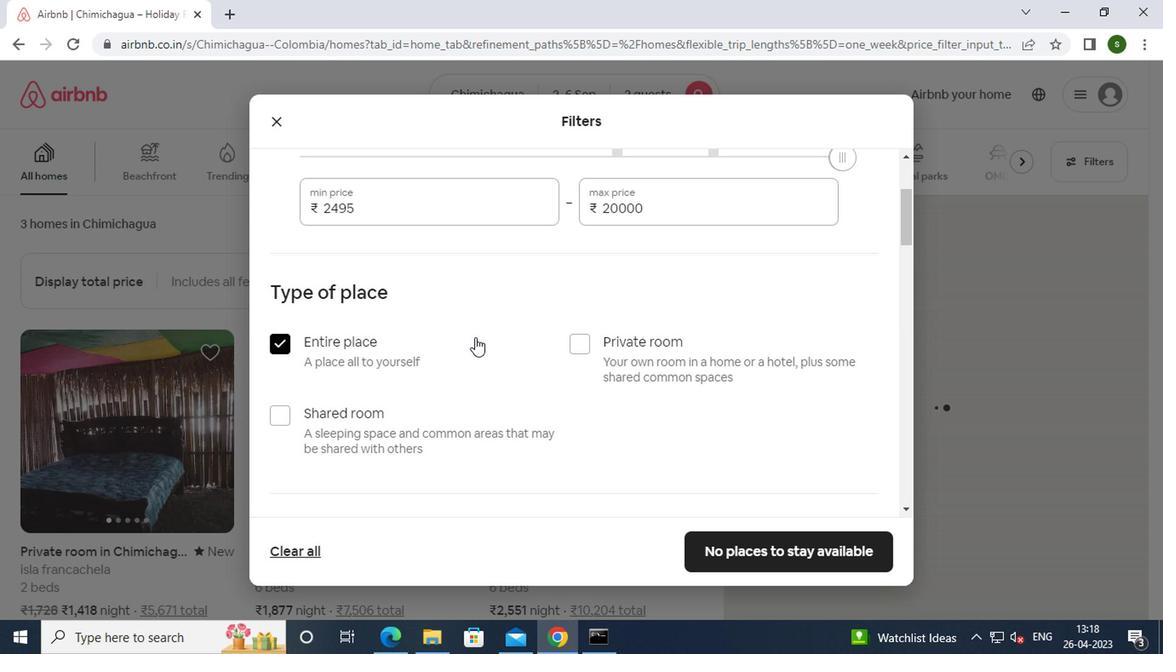 
Action: Mouse scrolled (417, 318) with delta (0, 0)
Screenshot: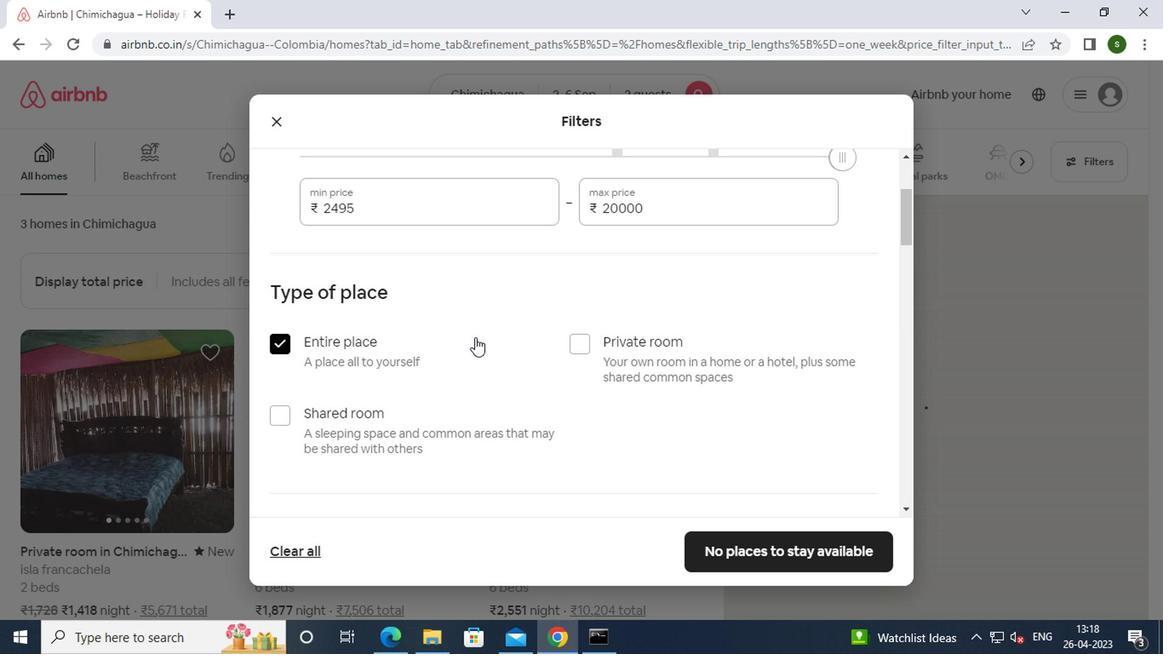 
Action: Mouse scrolled (417, 318) with delta (0, 0)
Screenshot: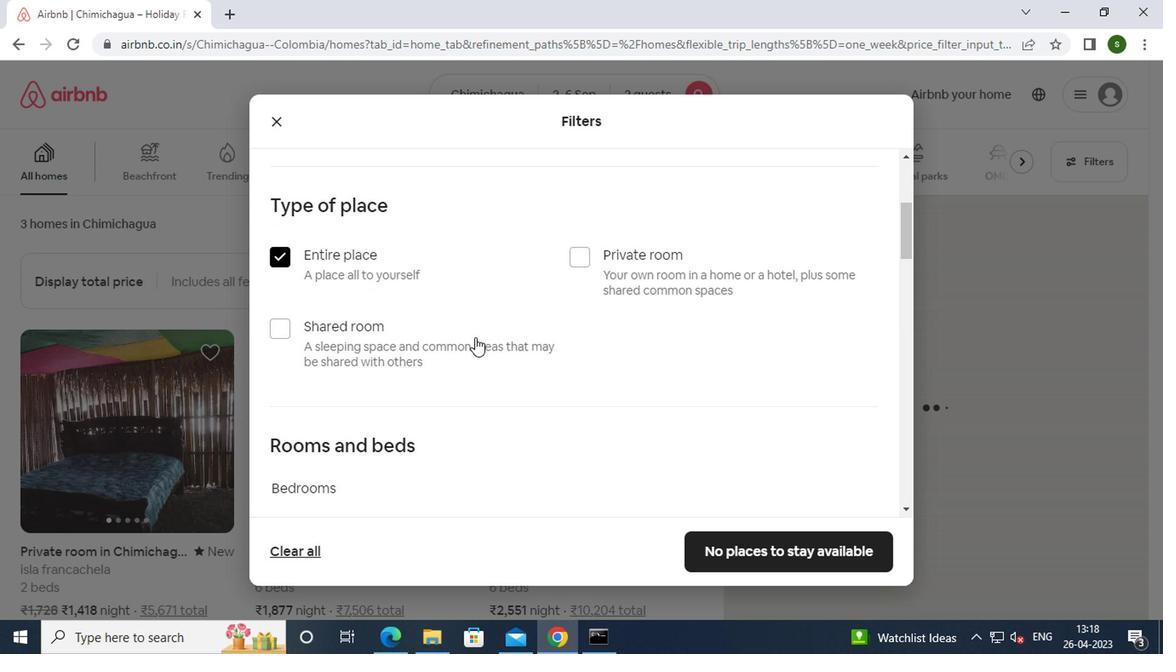 
Action: Mouse scrolled (417, 318) with delta (0, 0)
Screenshot: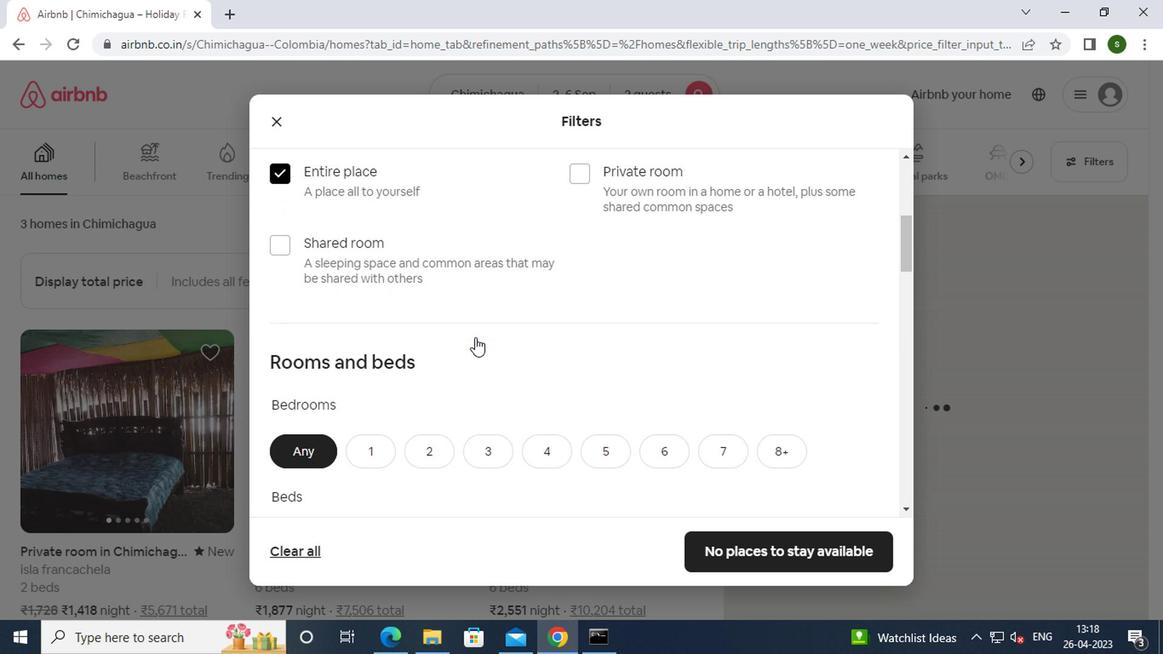 
Action: Mouse scrolled (417, 318) with delta (0, 0)
Screenshot: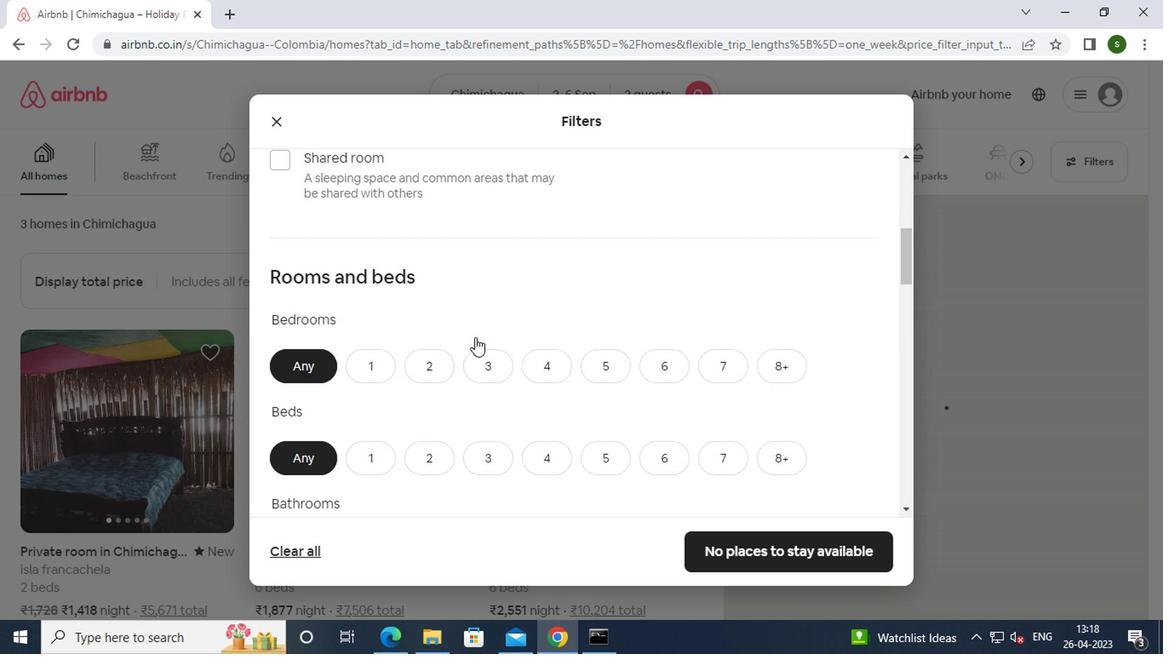 
Action: Mouse moved to (351, 224)
Screenshot: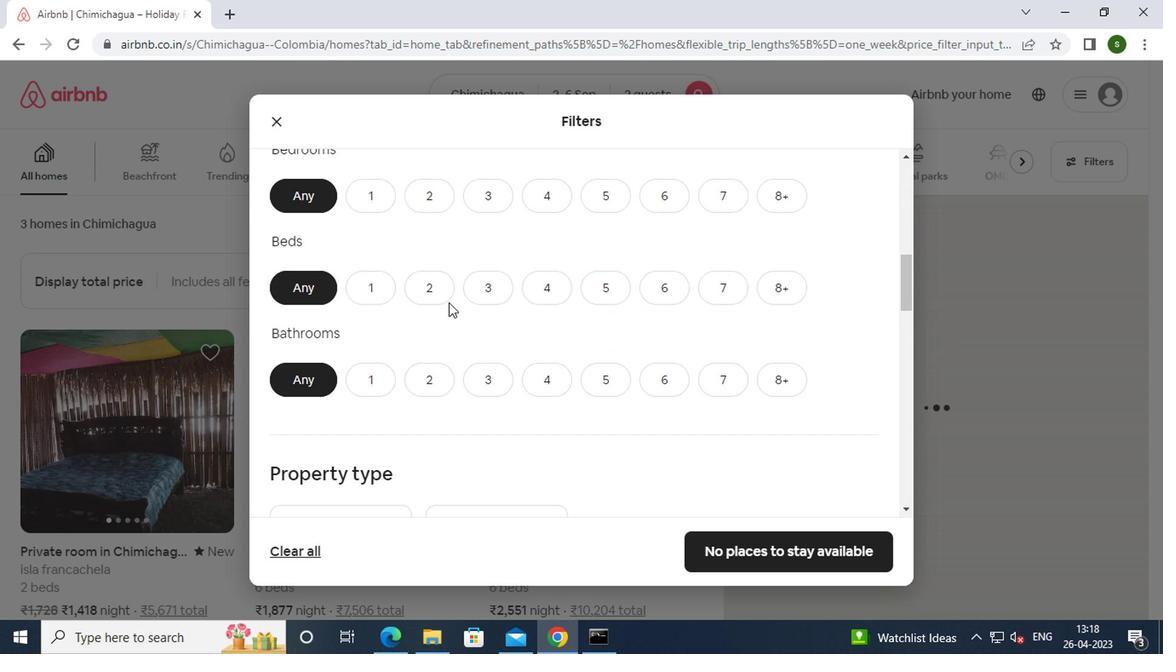 
Action: Mouse pressed left at (351, 224)
Screenshot: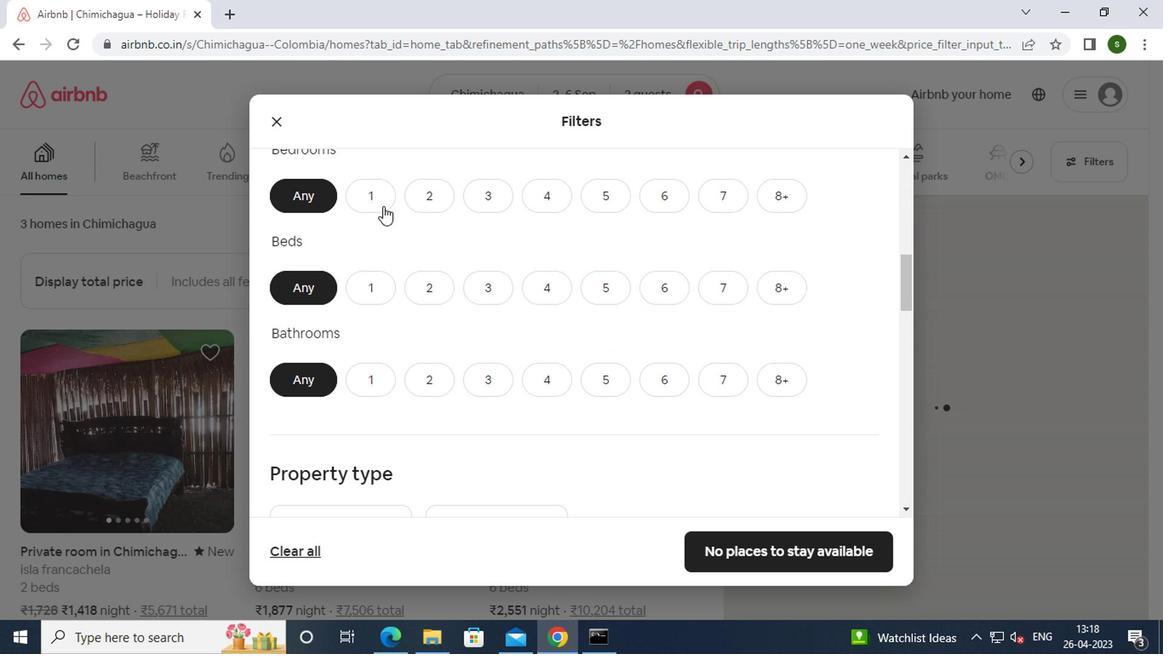 
Action: Mouse moved to (329, 282)
Screenshot: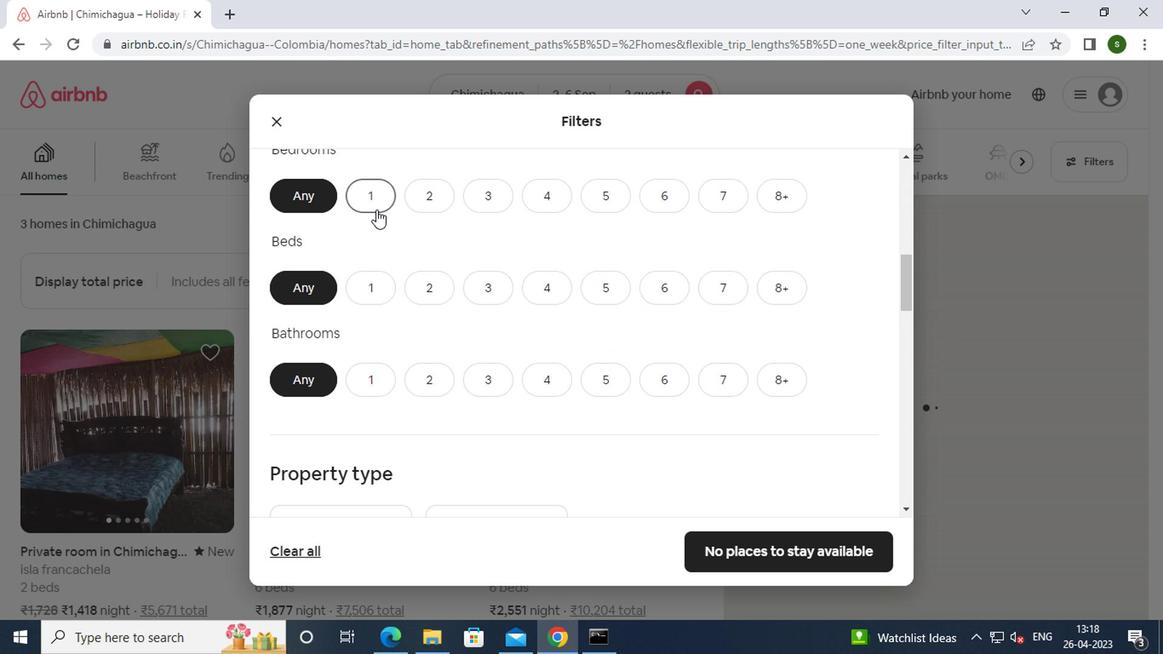
Action: Mouse pressed left at (329, 282)
Screenshot: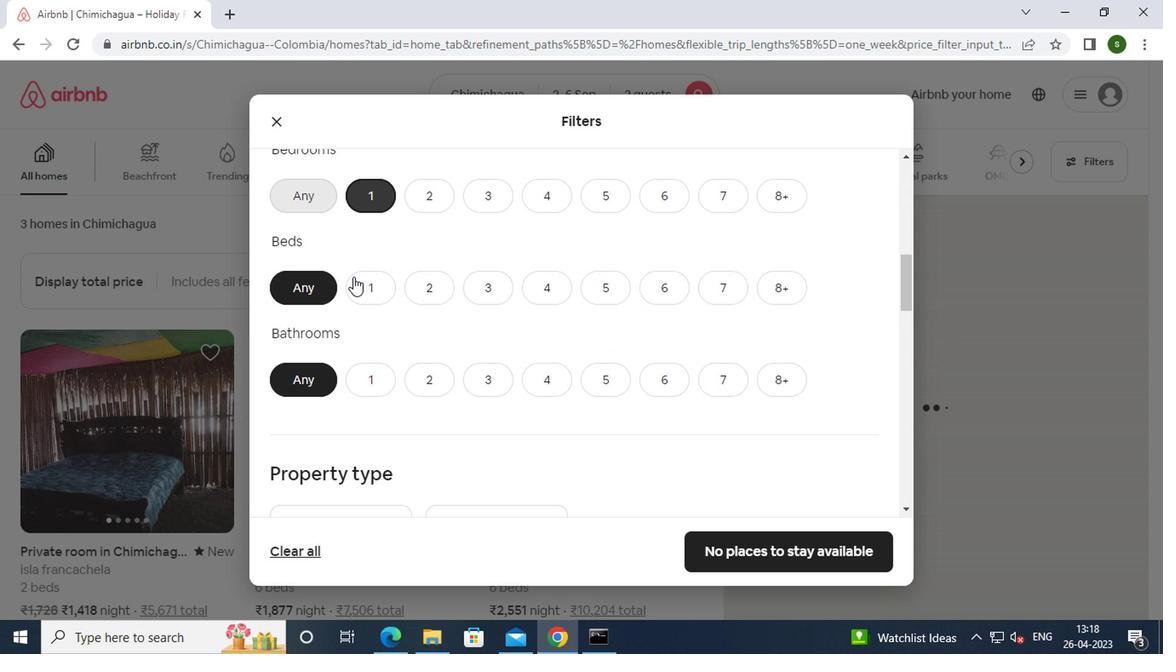 
Action: Mouse moved to (346, 346)
Screenshot: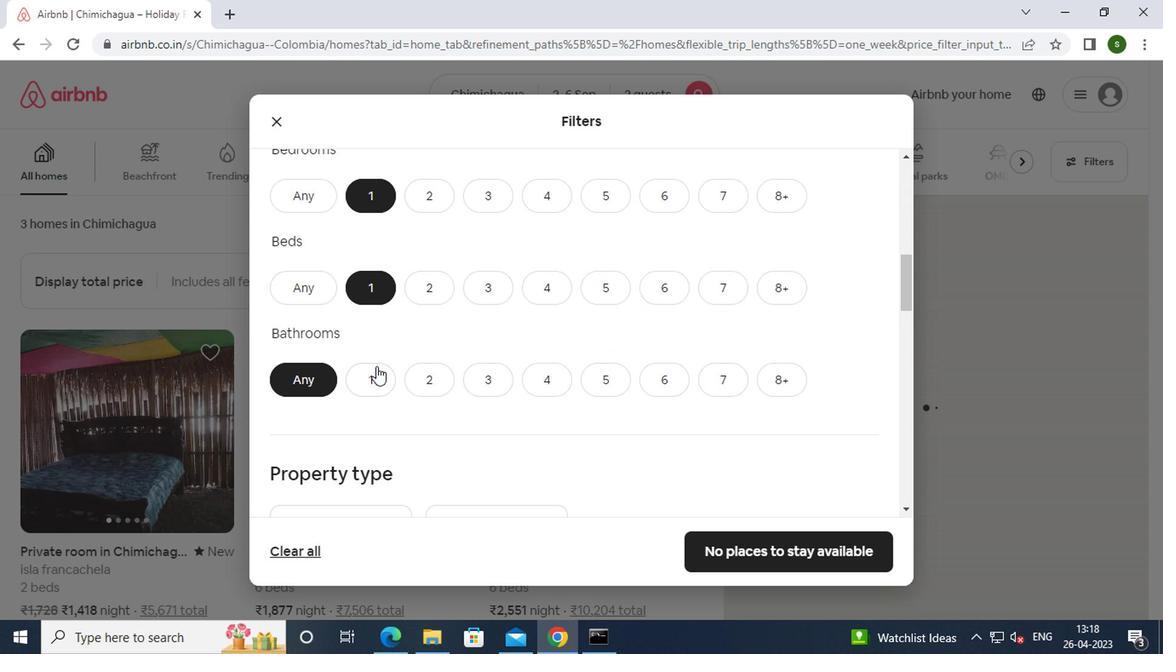
Action: Mouse pressed left at (346, 346)
Screenshot: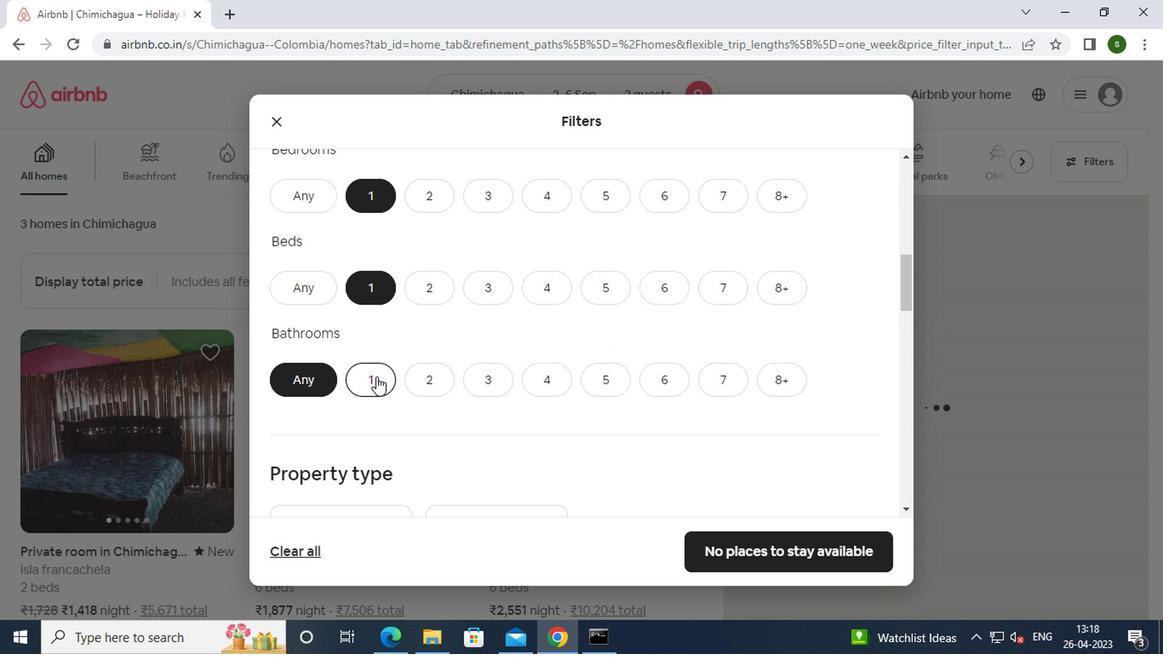 
Action: Mouse moved to (516, 322)
Screenshot: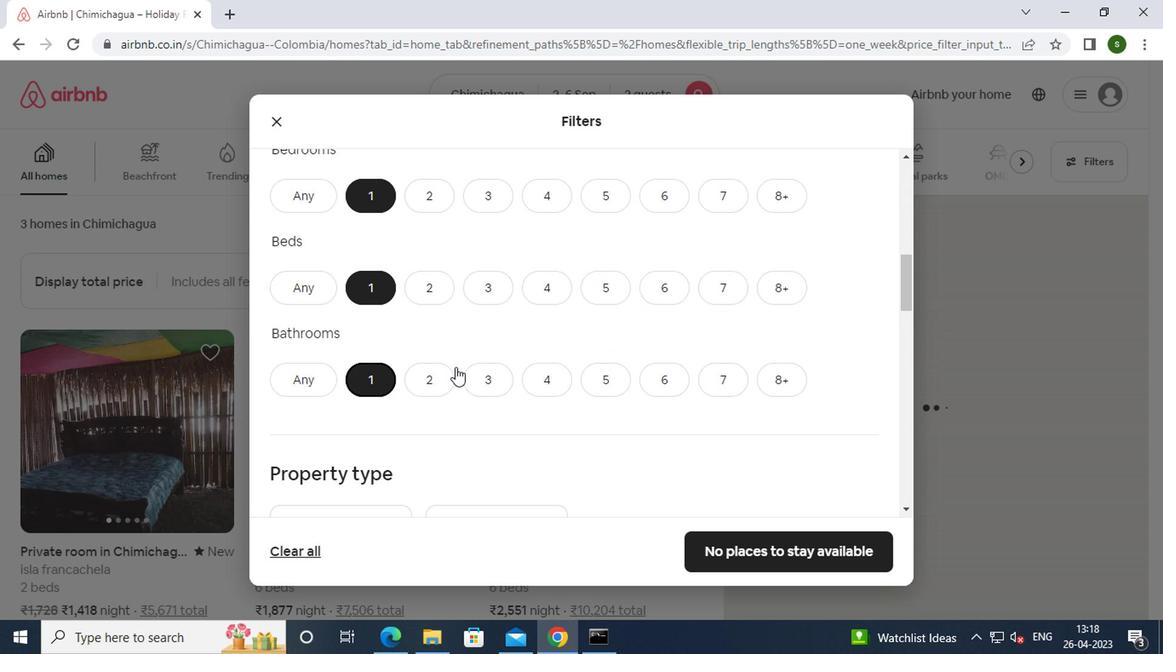 
Action: Mouse scrolled (516, 321) with delta (0, 0)
Screenshot: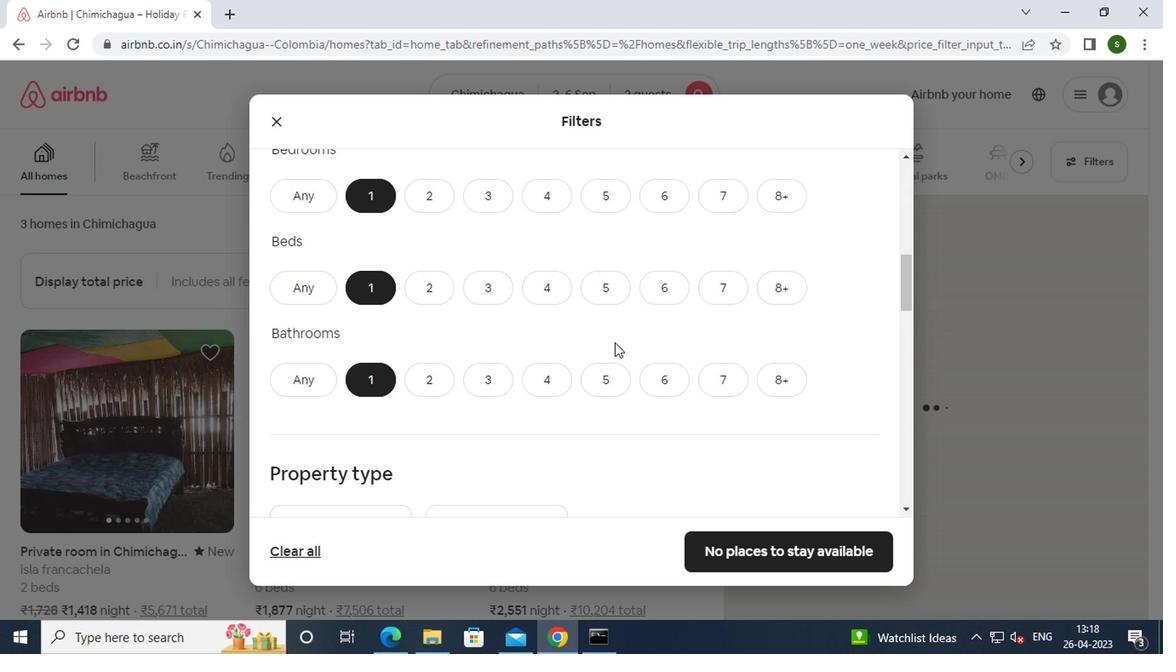 
Action: Mouse scrolled (516, 321) with delta (0, 0)
Screenshot: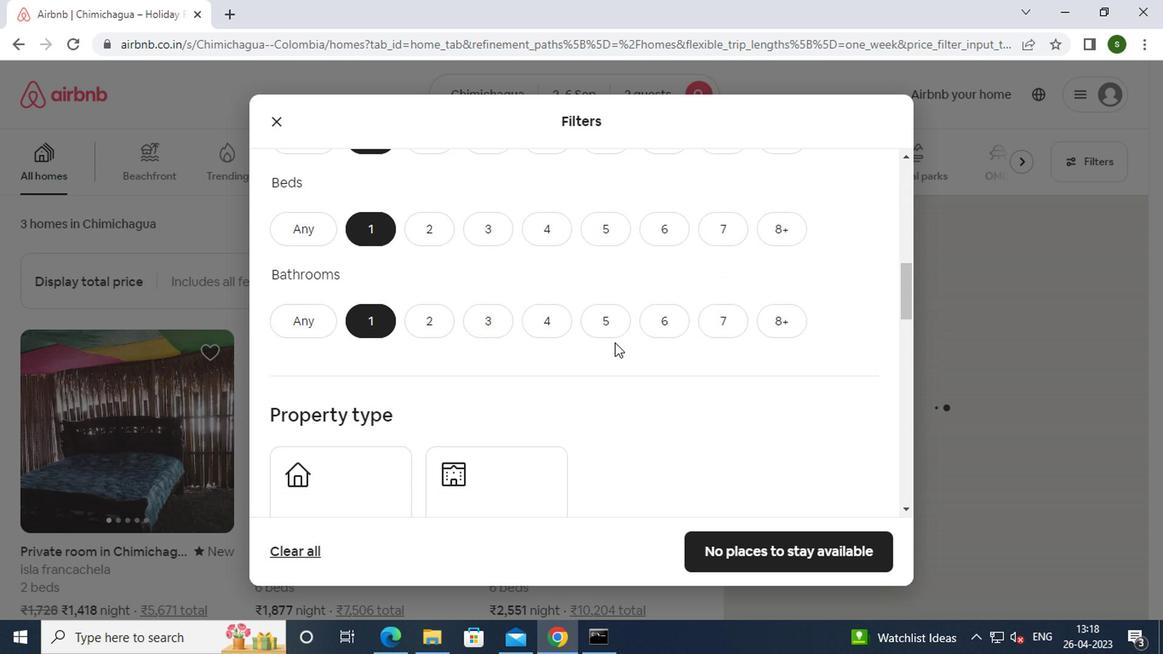 
Action: Mouse moved to (338, 344)
Screenshot: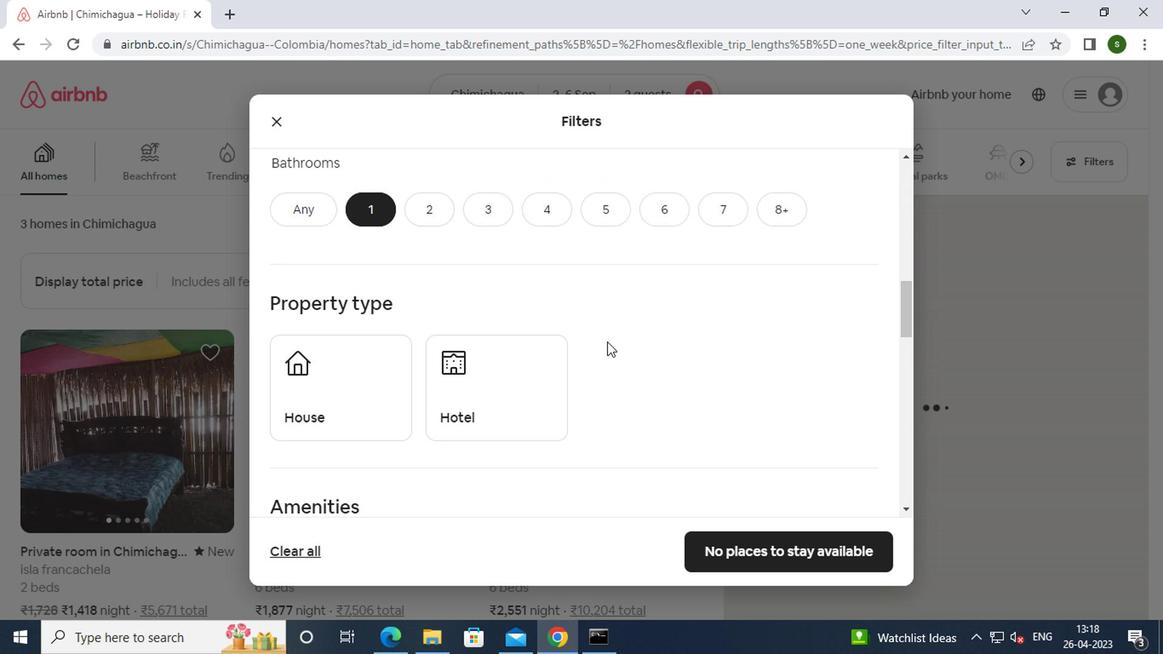 
Action: Mouse pressed left at (338, 344)
Screenshot: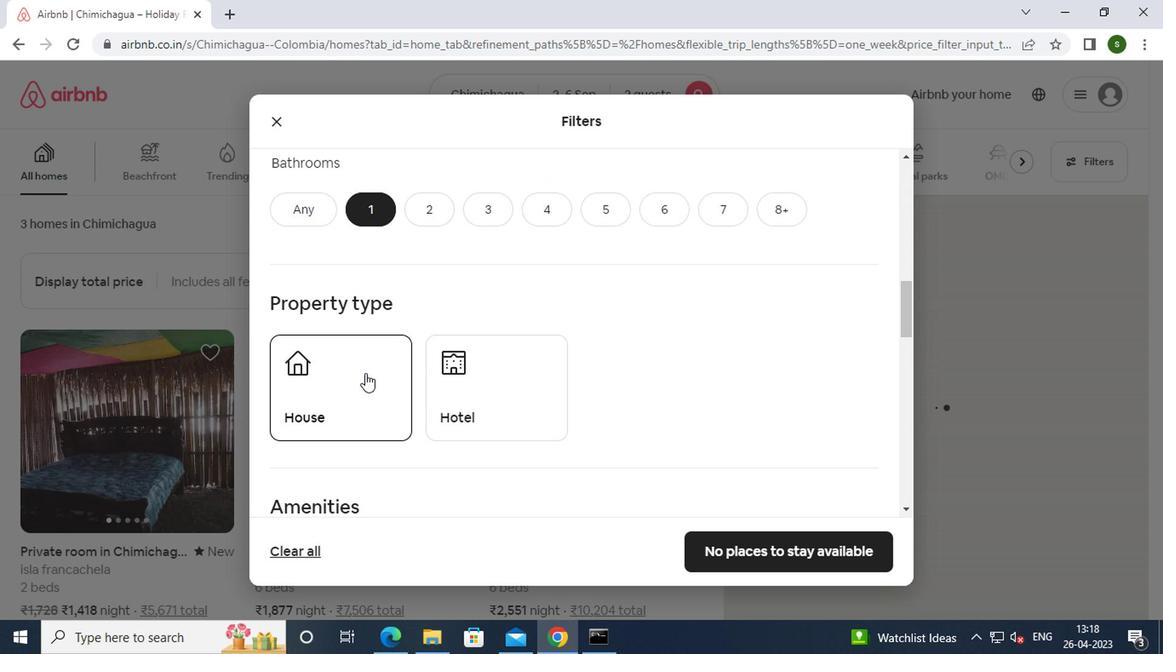 
Action: Mouse moved to (428, 357)
Screenshot: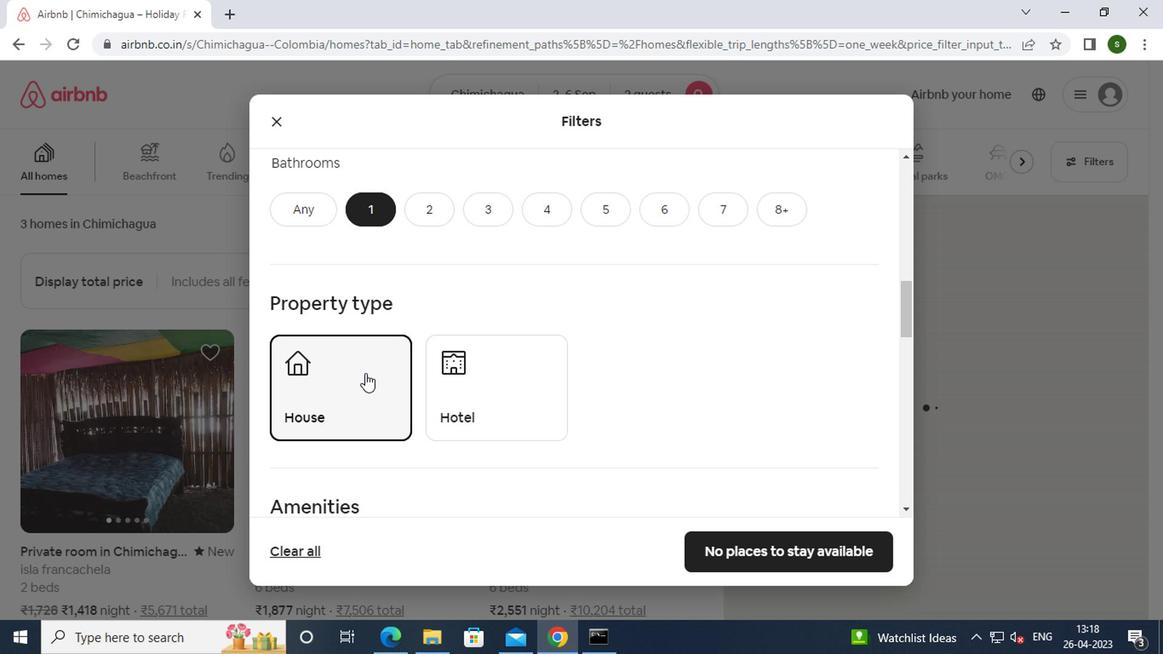 
Action: Mouse pressed left at (428, 357)
Screenshot: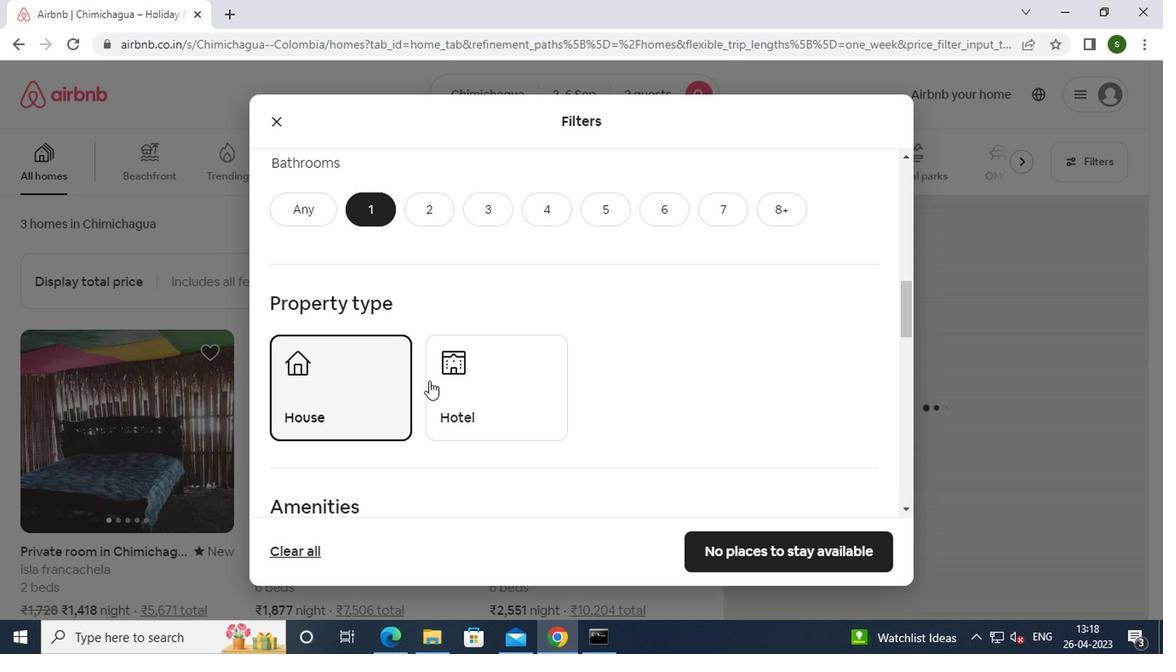 
Action: Mouse scrolled (428, 356) with delta (0, 0)
Screenshot: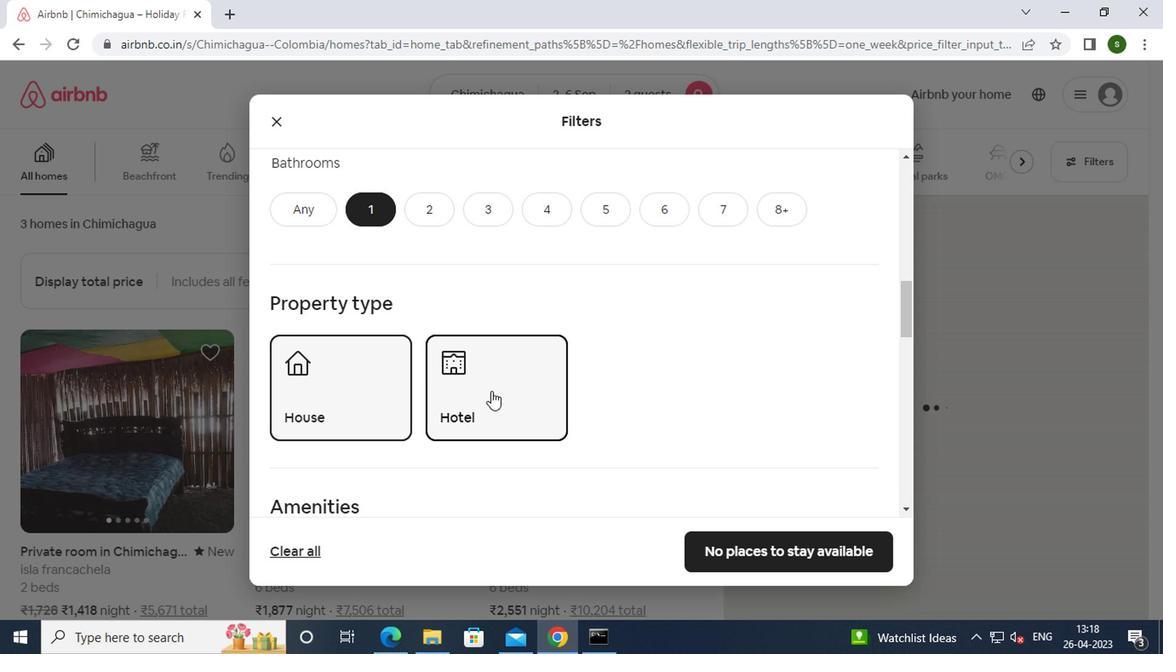 
Action: Mouse scrolled (428, 356) with delta (0, 0)
Screenshot: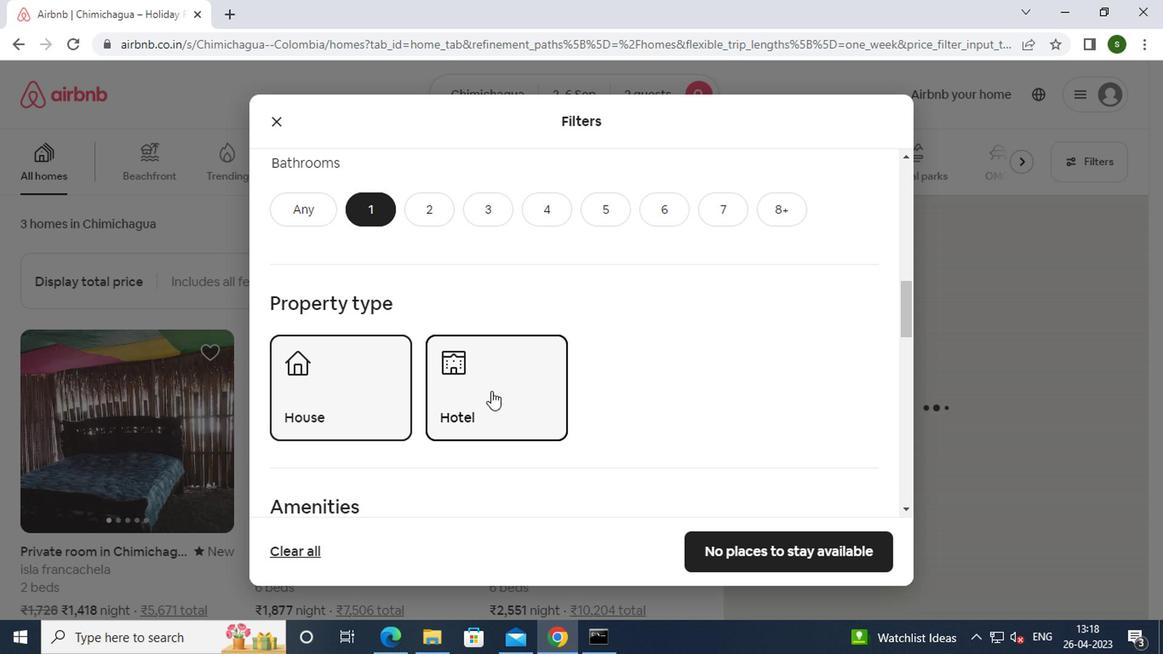 
Action: Mouse scrolled (428, 356) with delta (0, 0)
Screenshot: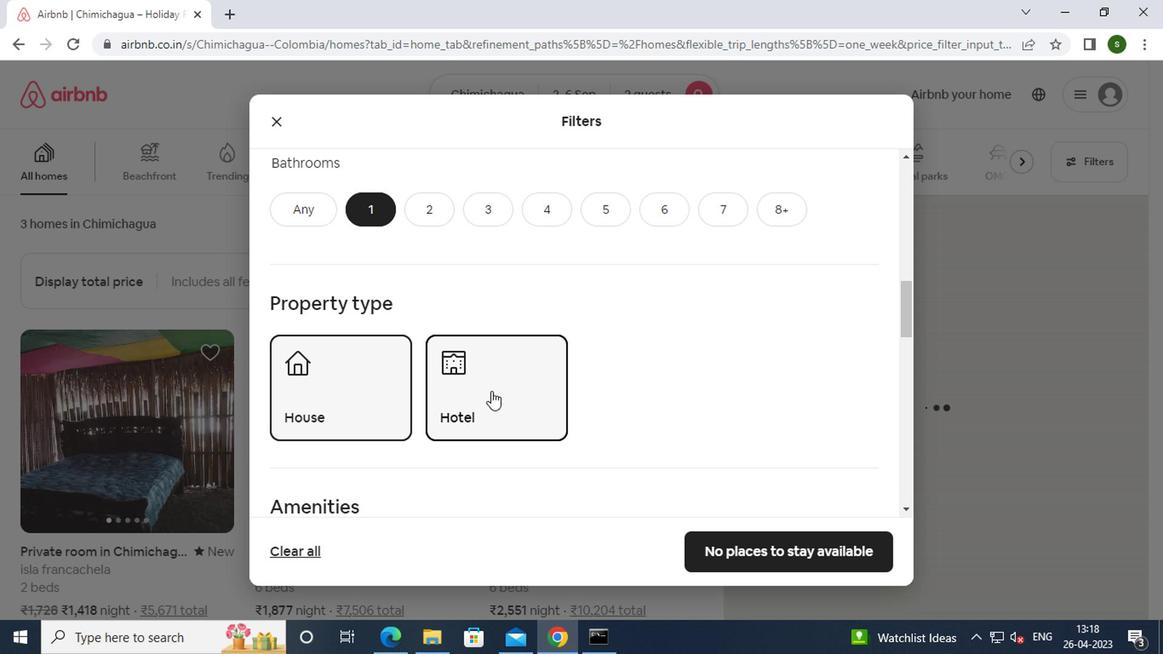 
Action: Mouse moved to (367, 352)
Screenshot: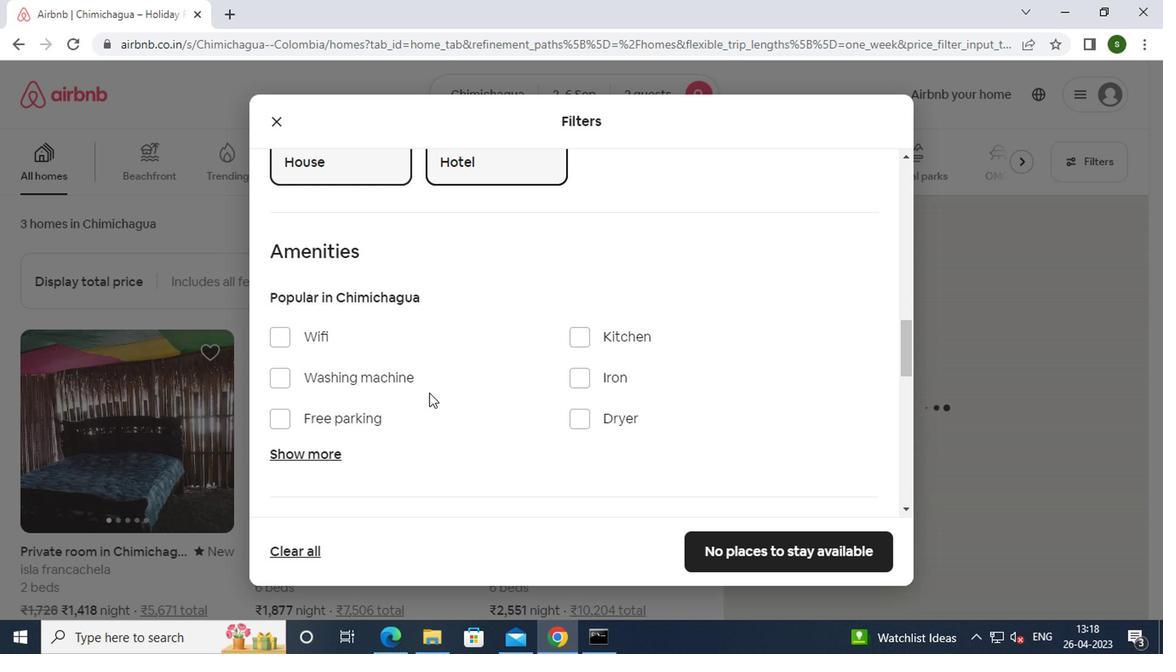
Action: Mouse pressed left at (367, 352)
Screenshot: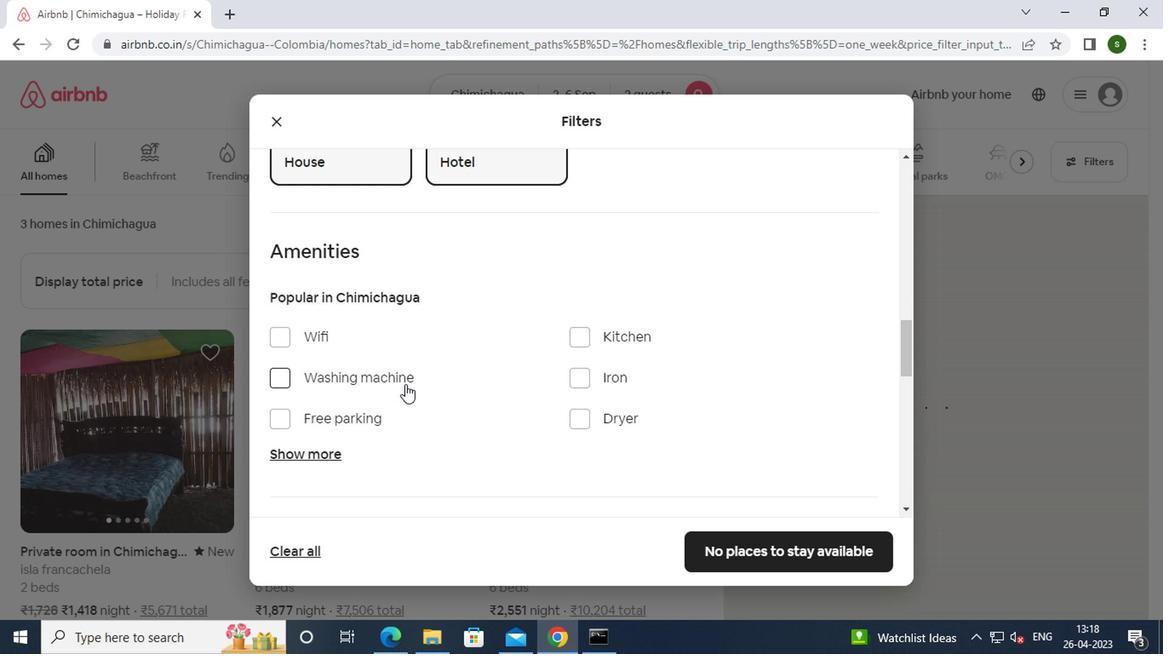
Action: Mouse moved to (479, 352)
Screenshot: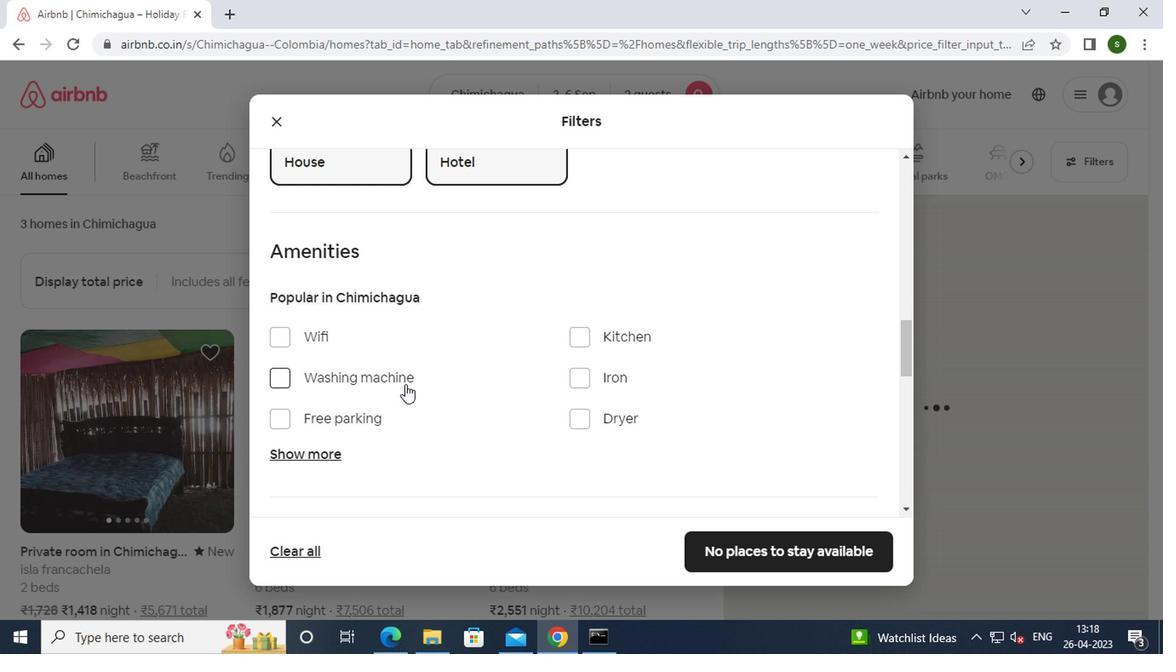 
Action: Mouse scrolled (479, 351) with delta (0, 0)
Screenshot: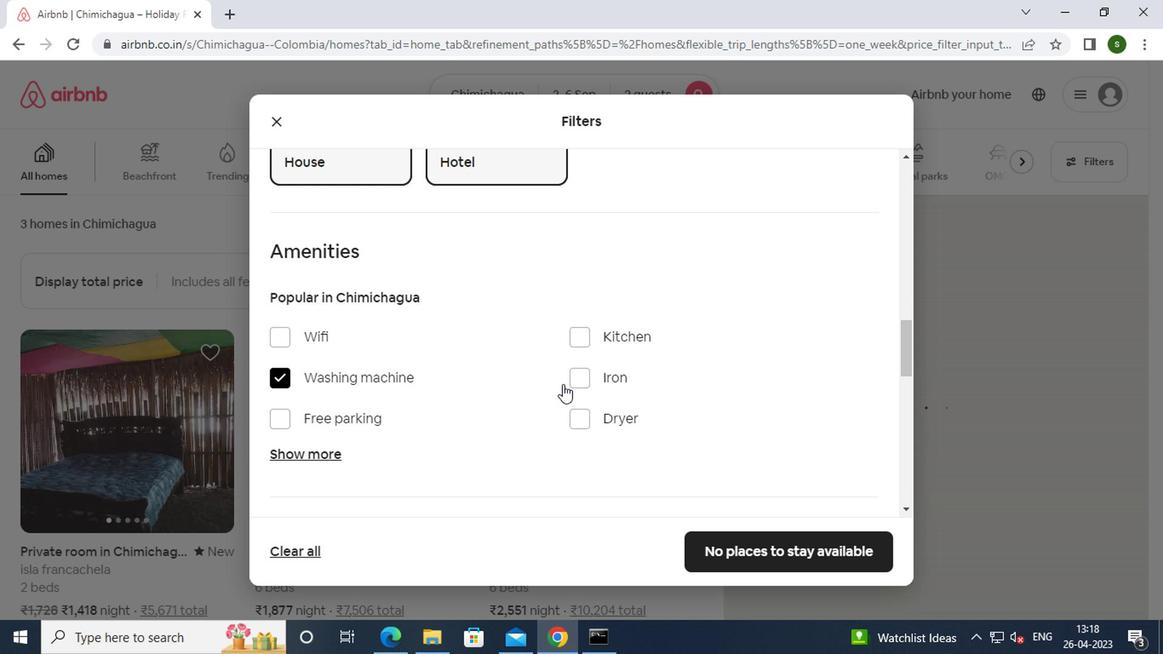 
Action: Mouse scrolled (479, 351) with delta (0, 0)
Screenshot: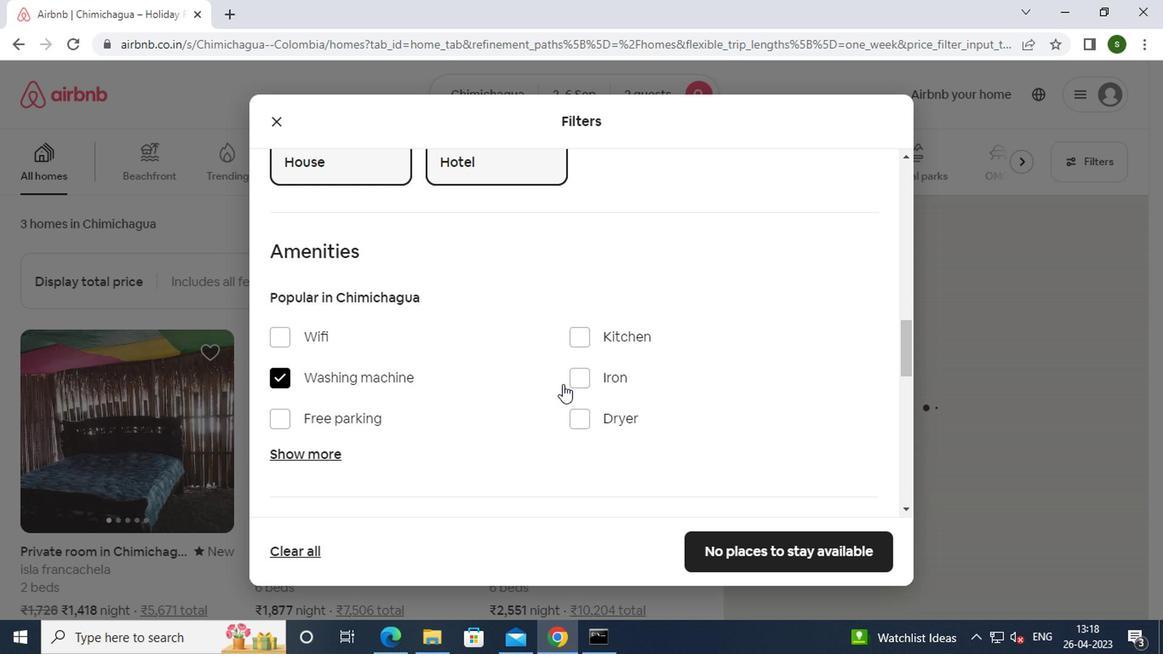 
Action: Mouse scrolled (479, 351) with delta (0, 0)
Screenshot: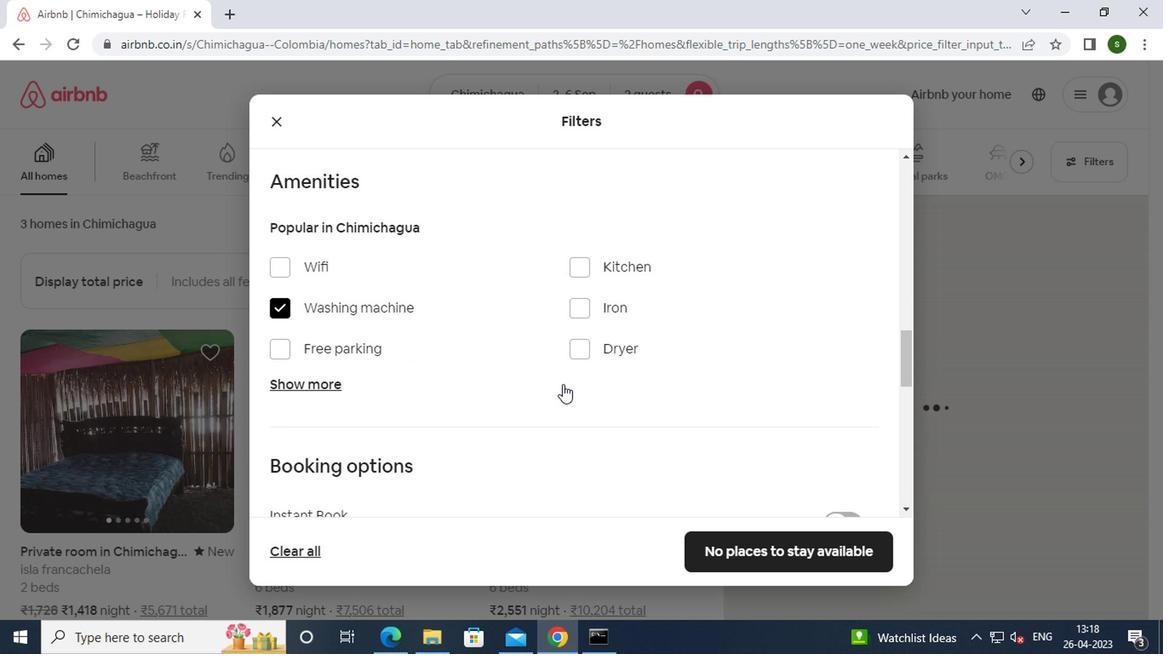 
Action: Mouse moved to (674, 357)
Screenshot: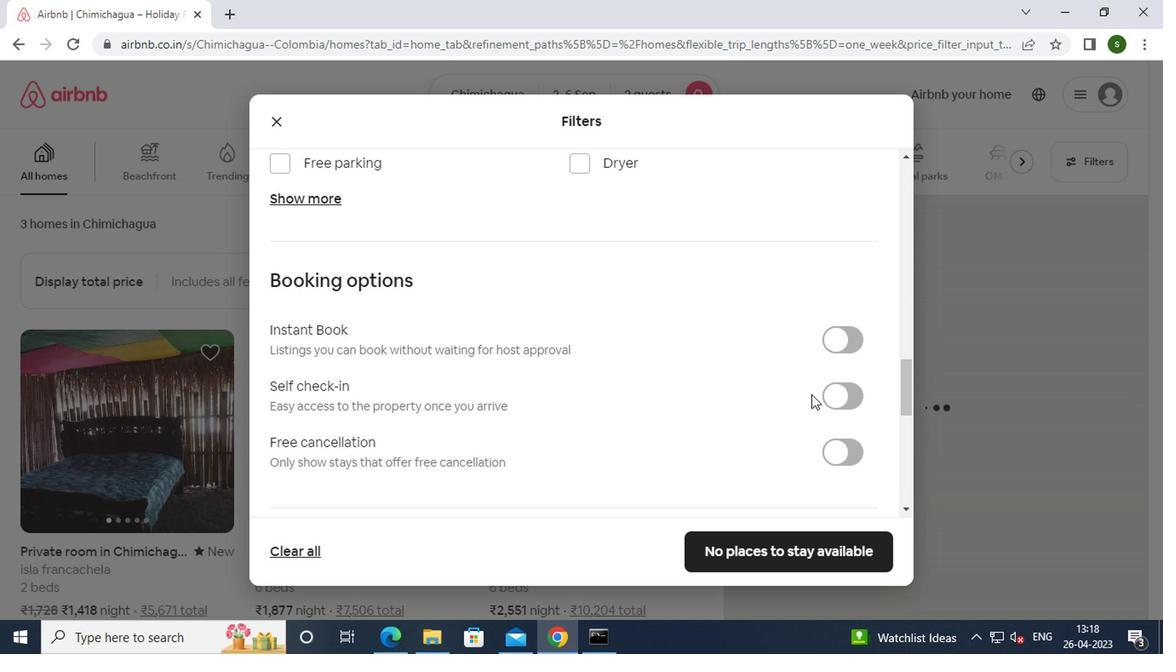 
Action: Mouse pressed left at (674, 357)
Screenshot: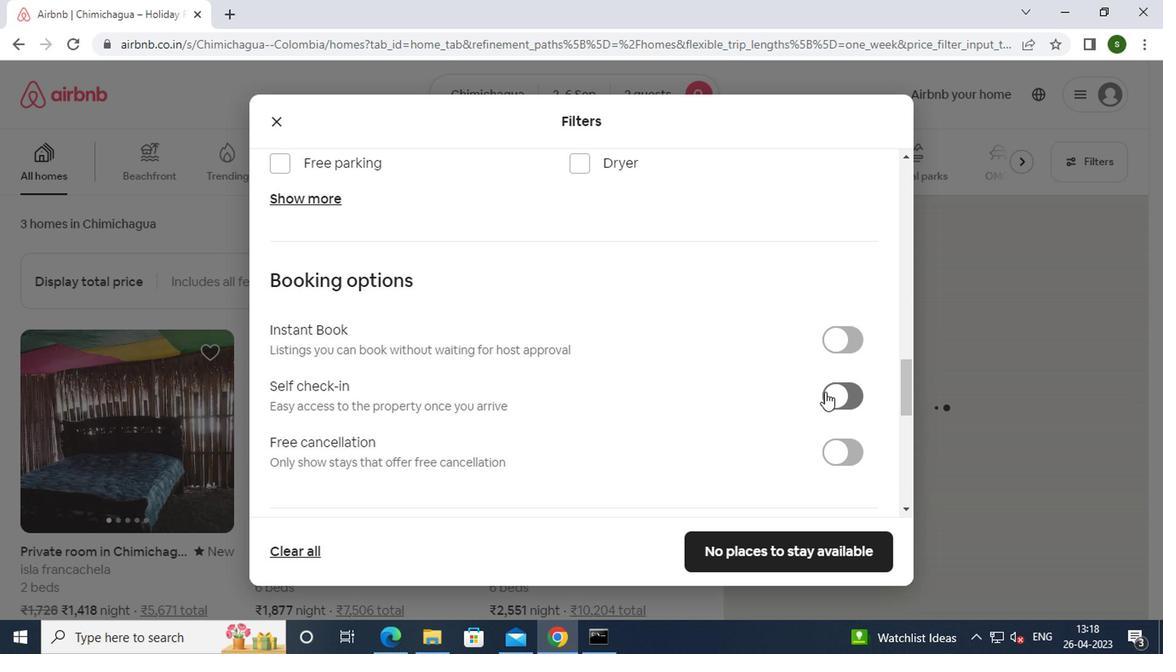 
Action: Mouse moved to (595, 371)
Screenshot: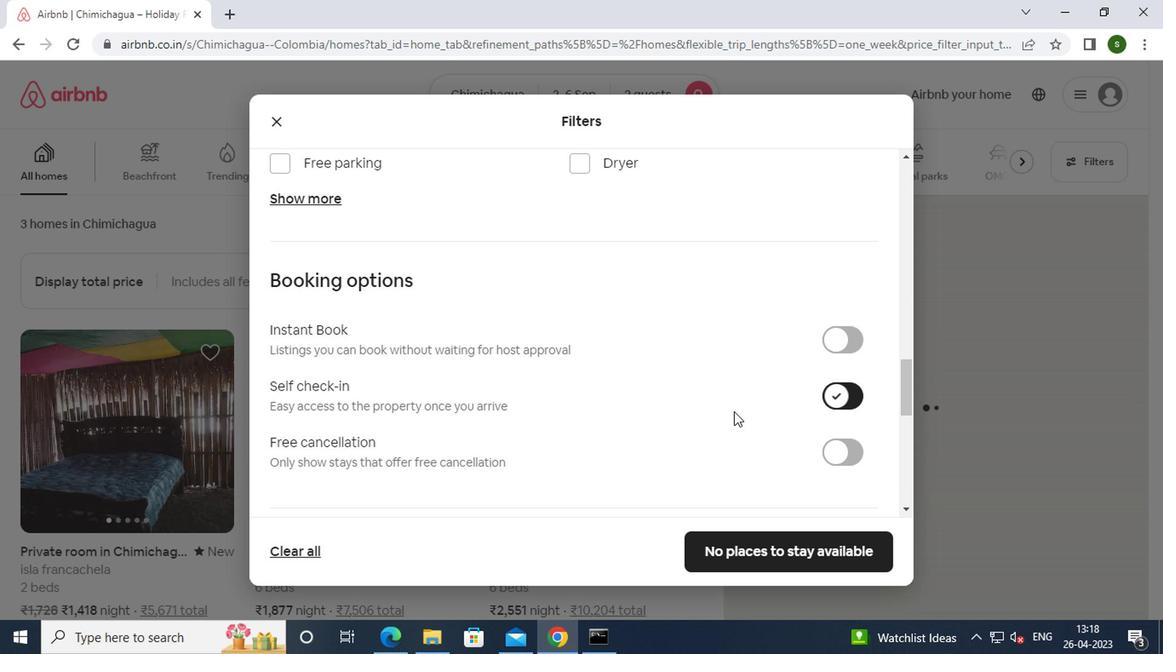 
Action: Mouse scrolled (595, 370) with delta (0, 0)
Screenshot: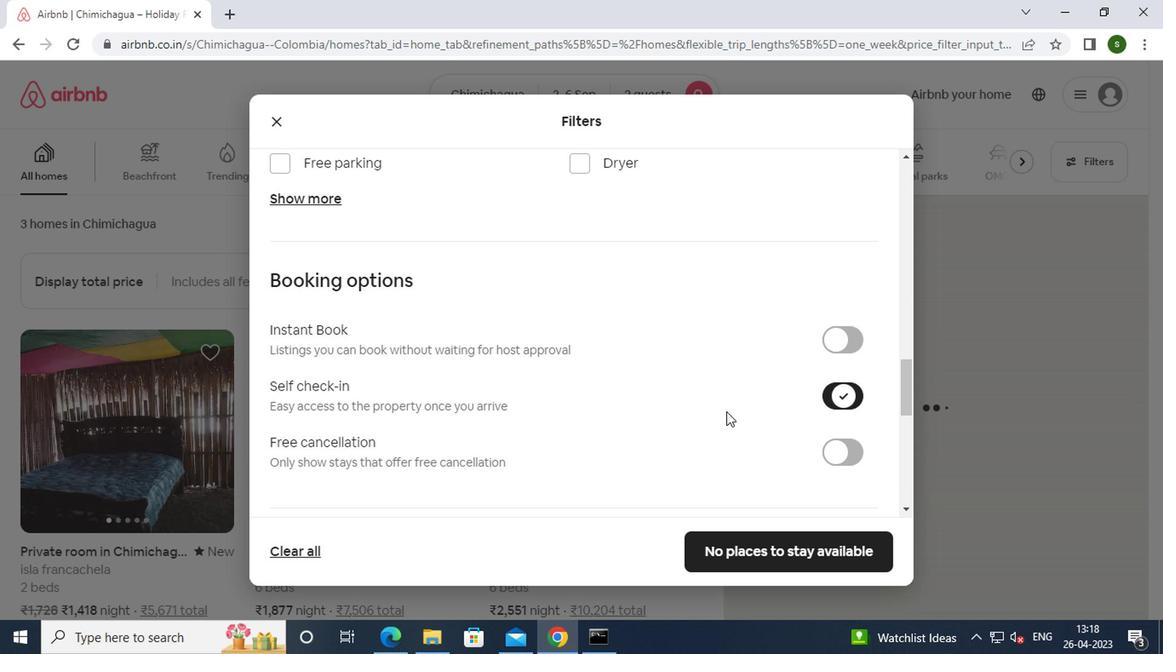 
Action: Mouse scrolled (595, 370) with delta (0, 0)
Screenshot: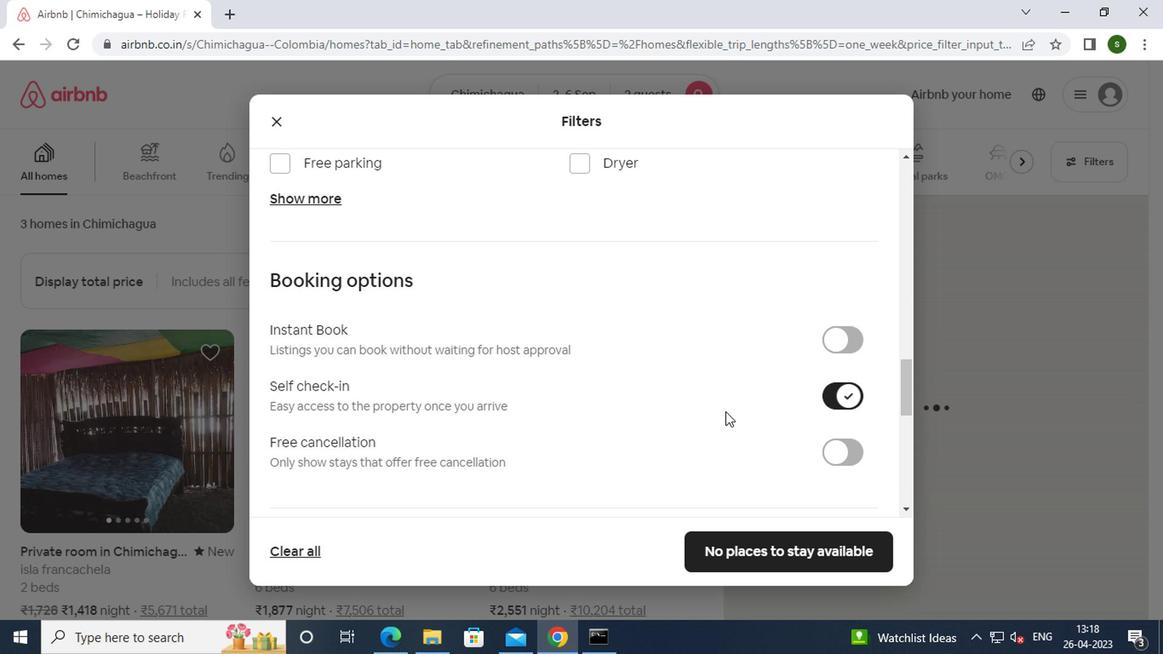 
Action: Mouse scrolled (595, 370) with delta (0, 0)
Screenshot: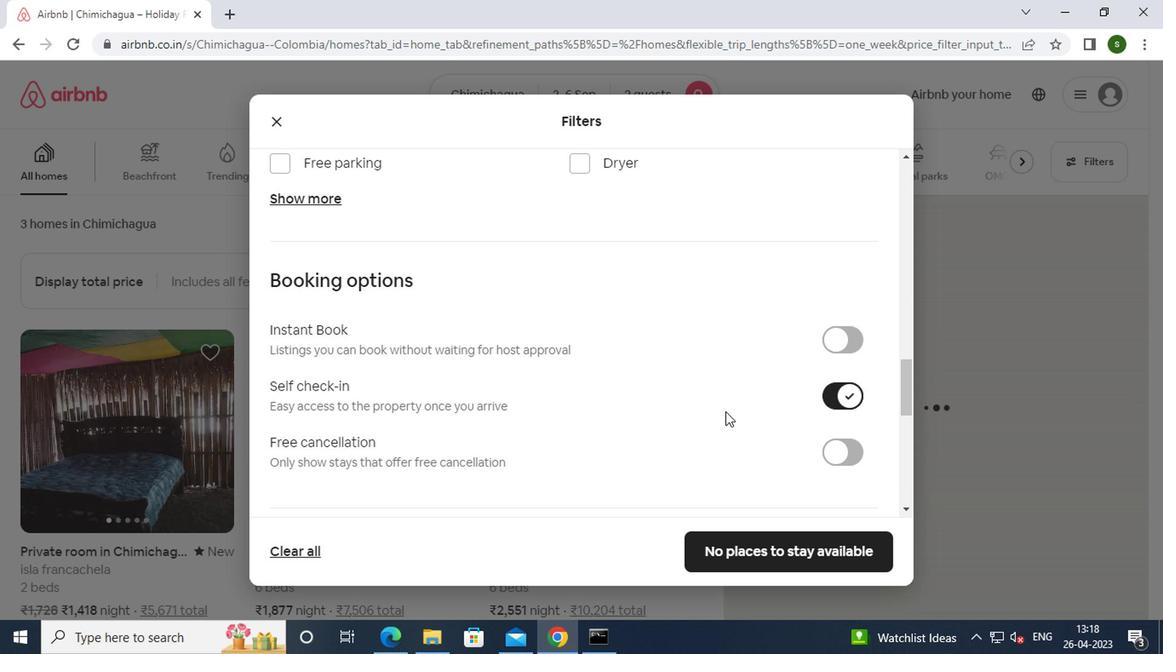 
Action: Mouse scrolled (595, 370) with delta (0, 0)
Screenshot: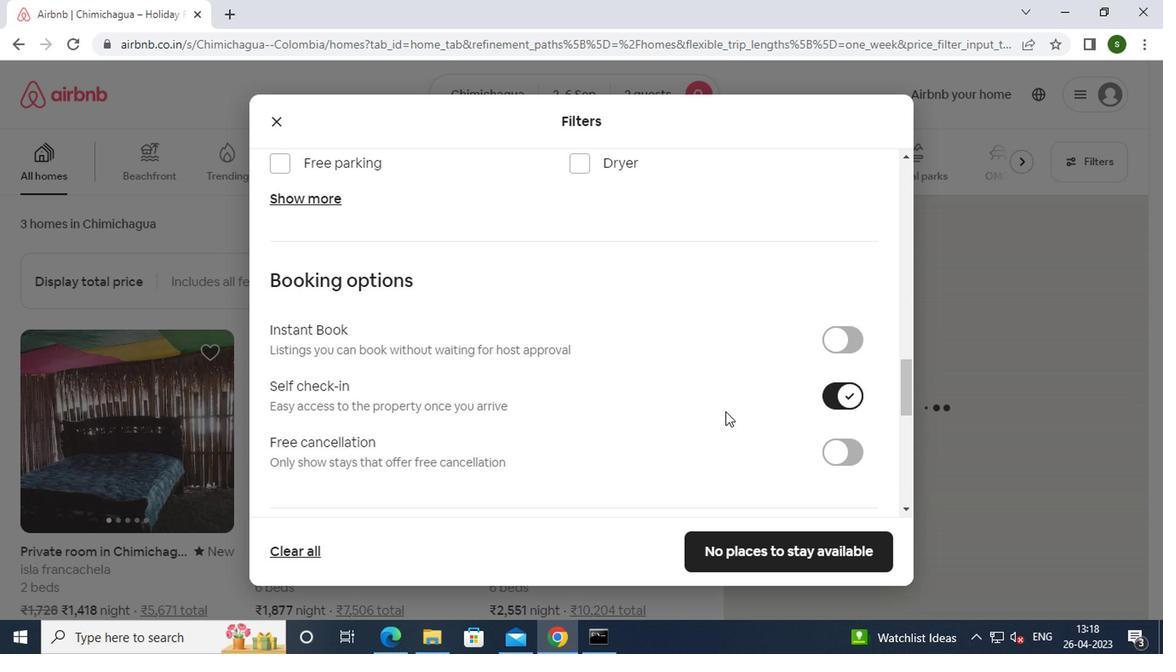 
Action: Mouse scrolled (595, 370) with delta (0, 0)
Screenshot: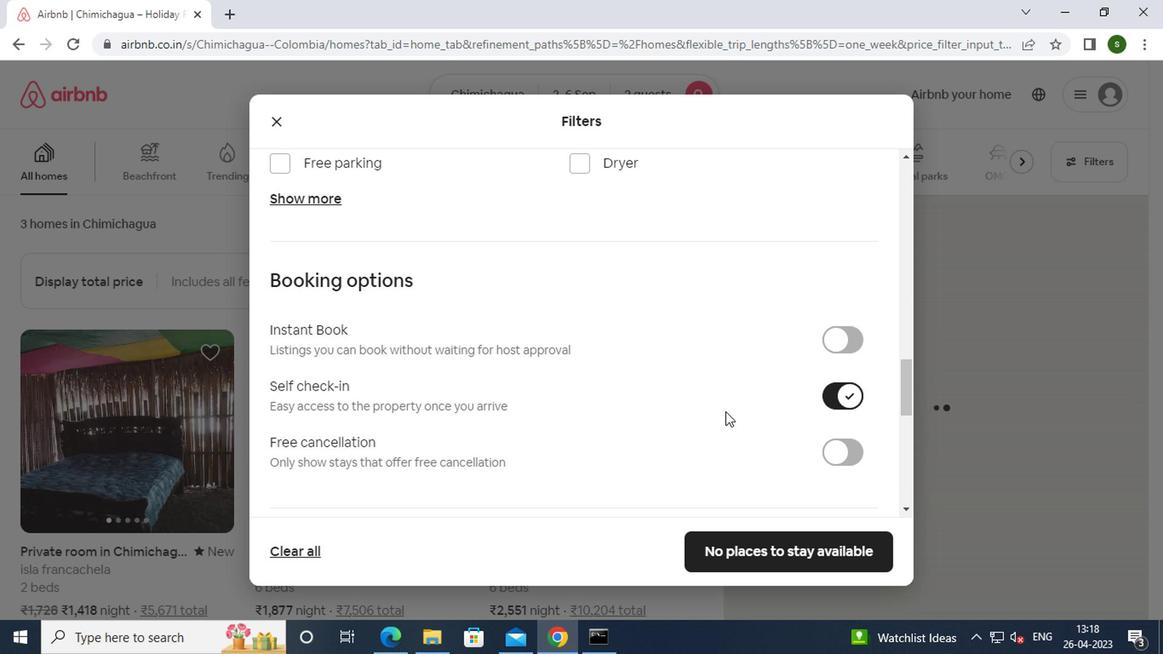 
Action: Mouse scrolled (595, 370) with delta (0, 0)
Screenshot: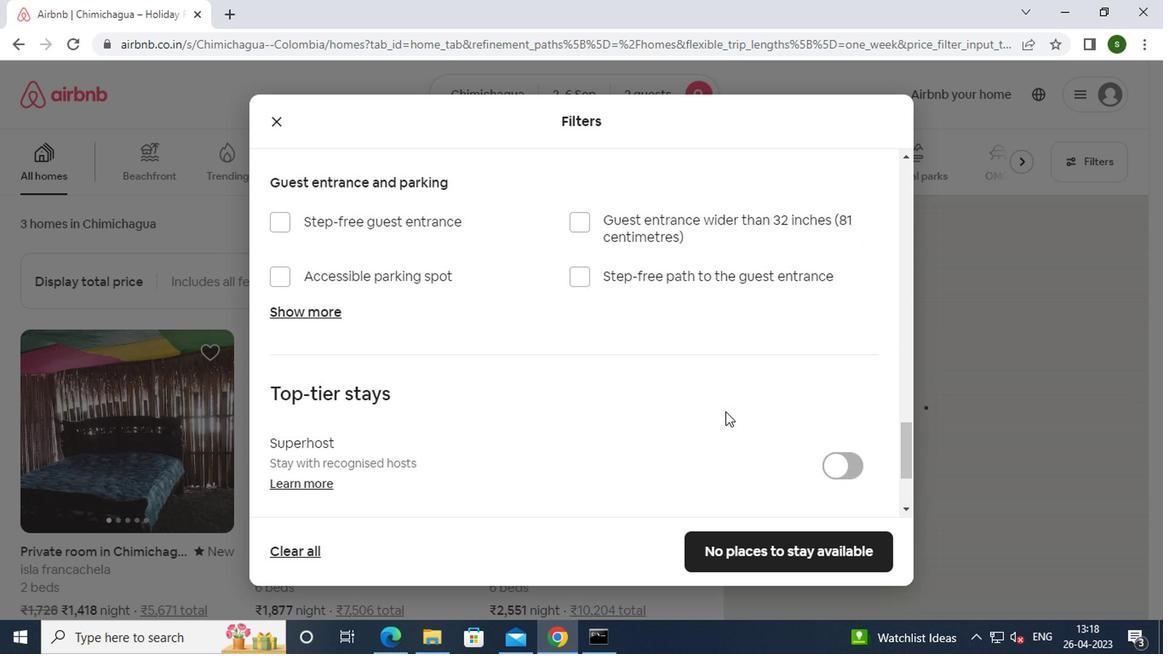 
Action: Mouse scrolled (595, 370) with delta (0, 0)
Screenshot: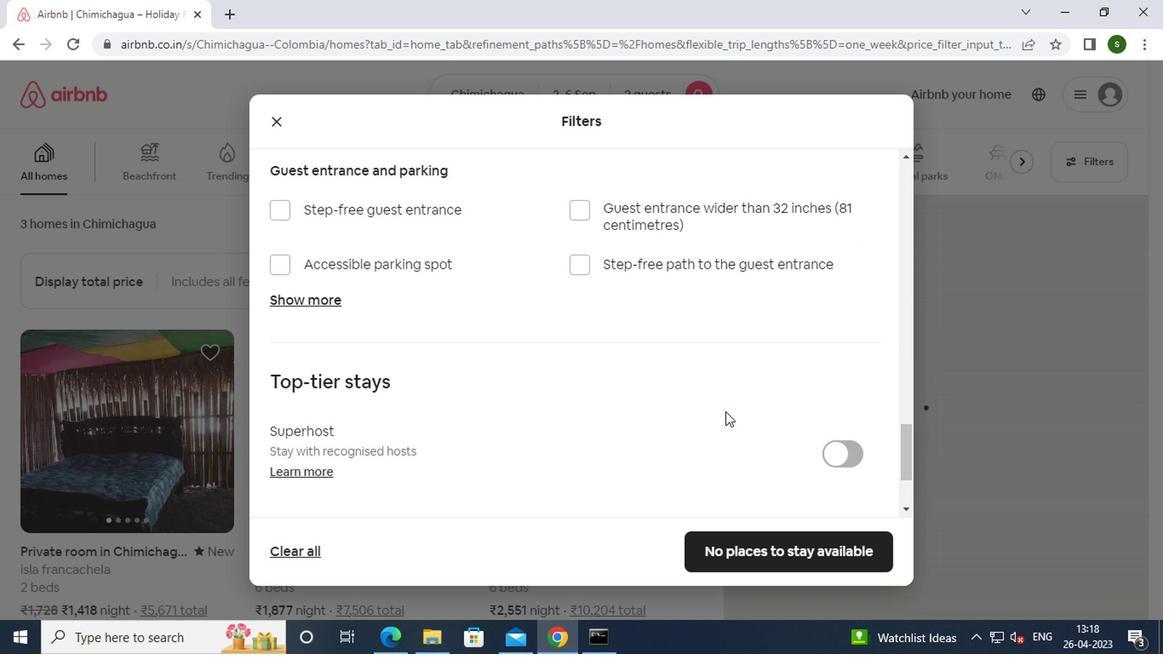 
Action: Mouse scrolled (595, 370) with delta (0, 0)
Screenshot: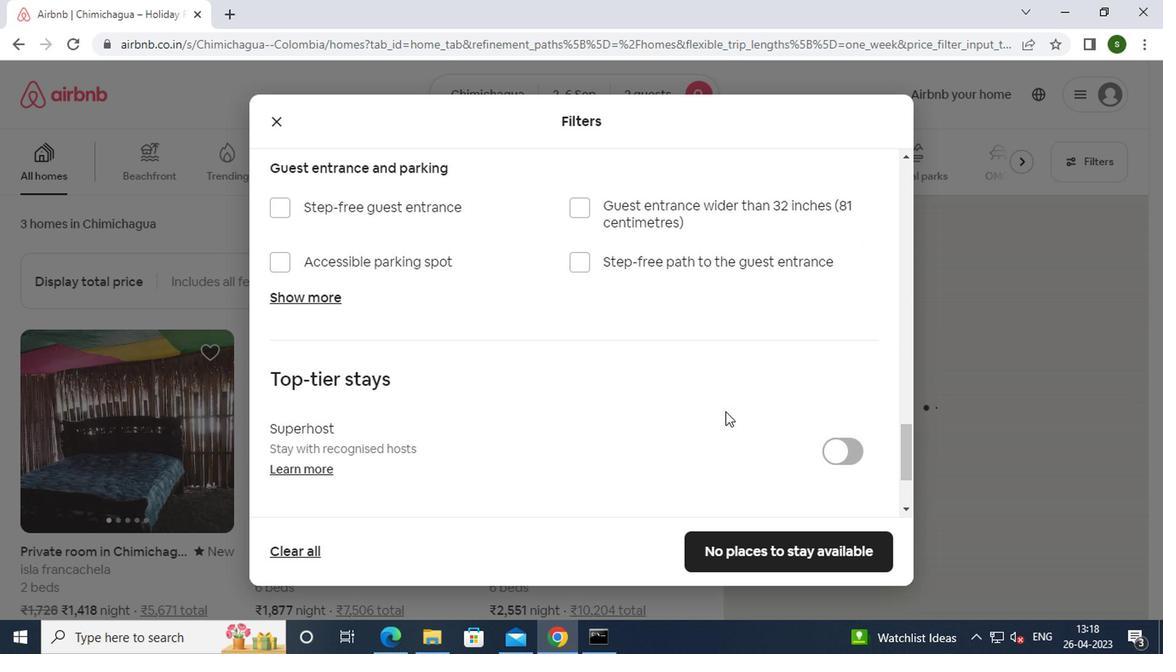 
Action: Mouse moved to (618, 461)
Screenshot: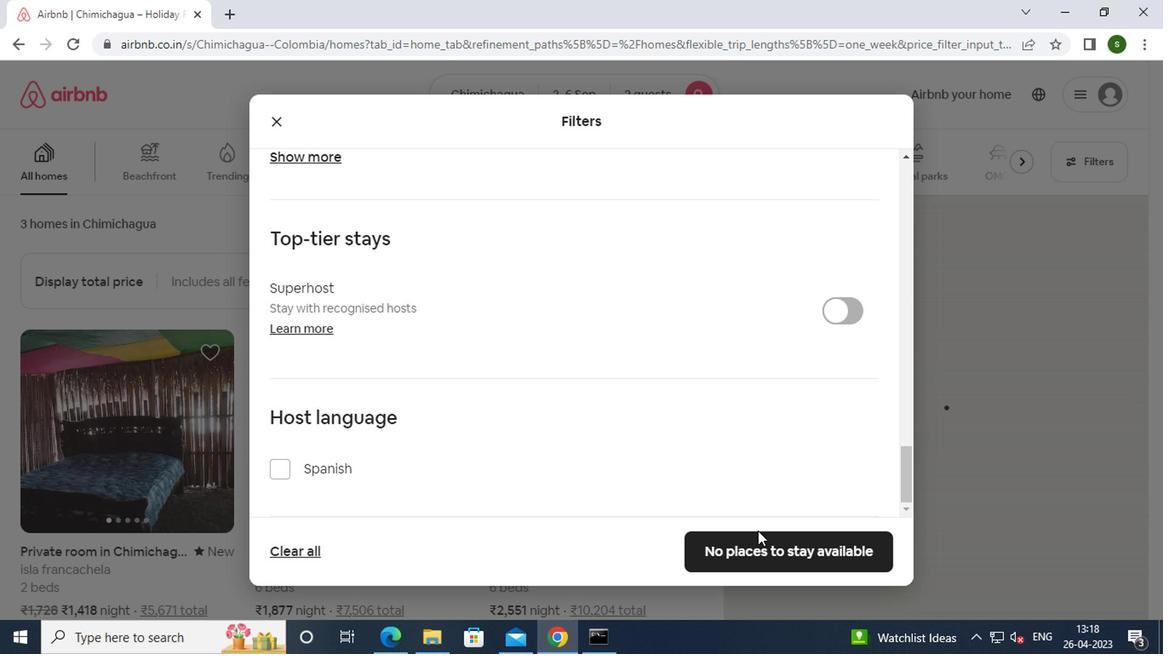 
Action: Mouse pressed left at (618, 461)
Screenshot: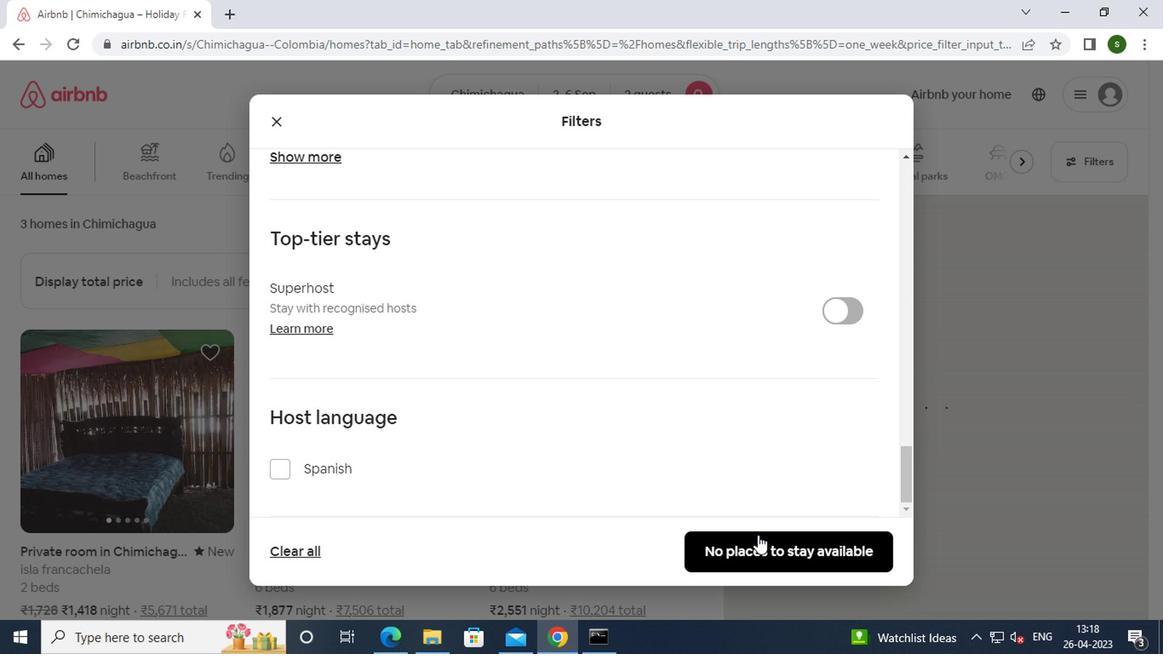 
Action: Mouse moved to (619, 461)
Screenshot: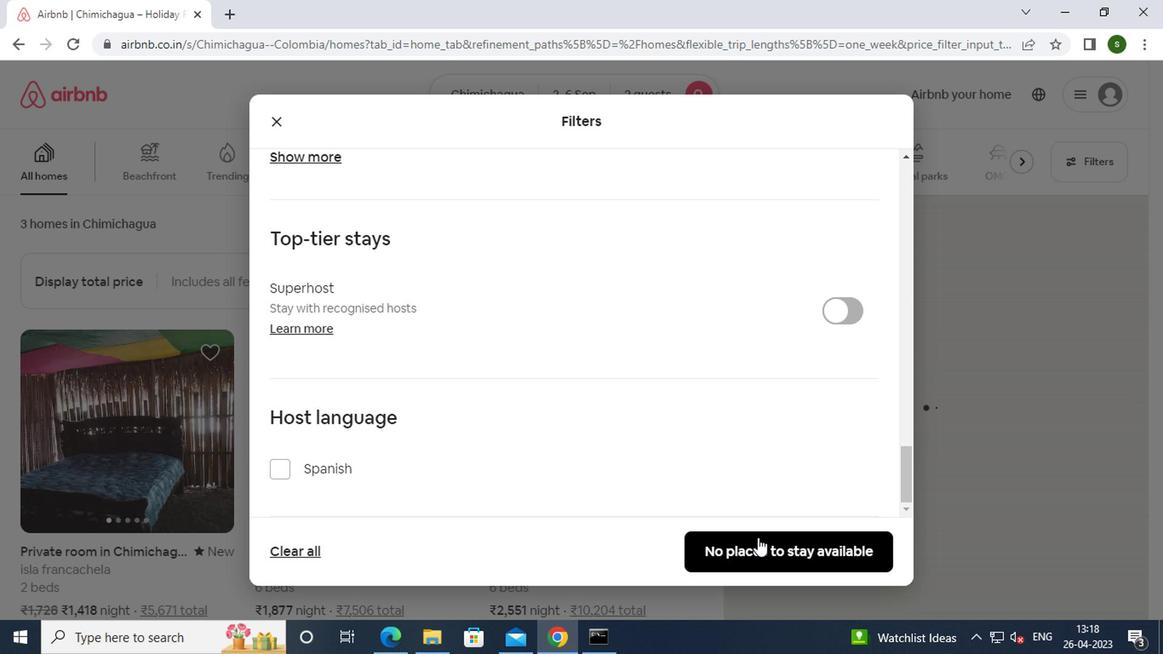 
